 Task: Find a house in East Longmeadow, United States, for 6 guests from June 6 to June 15, with a price range of 8000 to 12000, including amenities like Wifi, Free parking, Gym, and Breakfast, and with Self check-in available.
Action: Mouse moved to (600, 115)
Screenshot: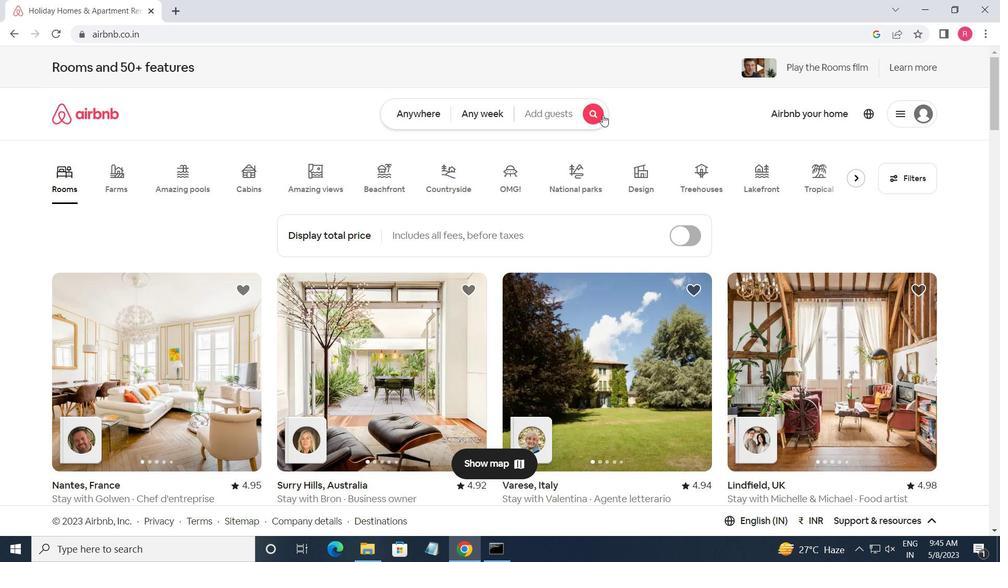 
Action: Mouse pressed left at (600, 115)
Screenshot: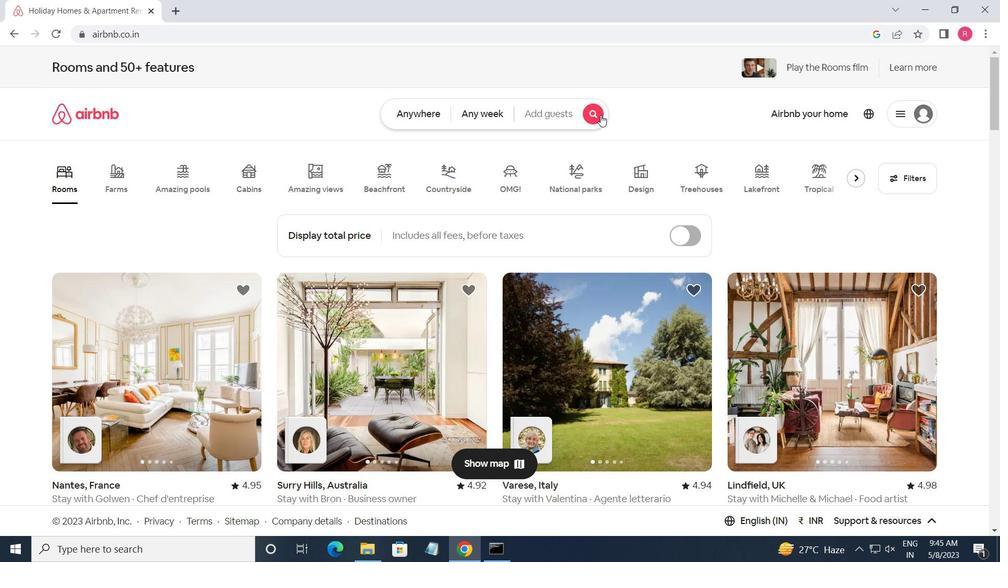 
Action: Mouse moved to (286, 162)
Screenshot: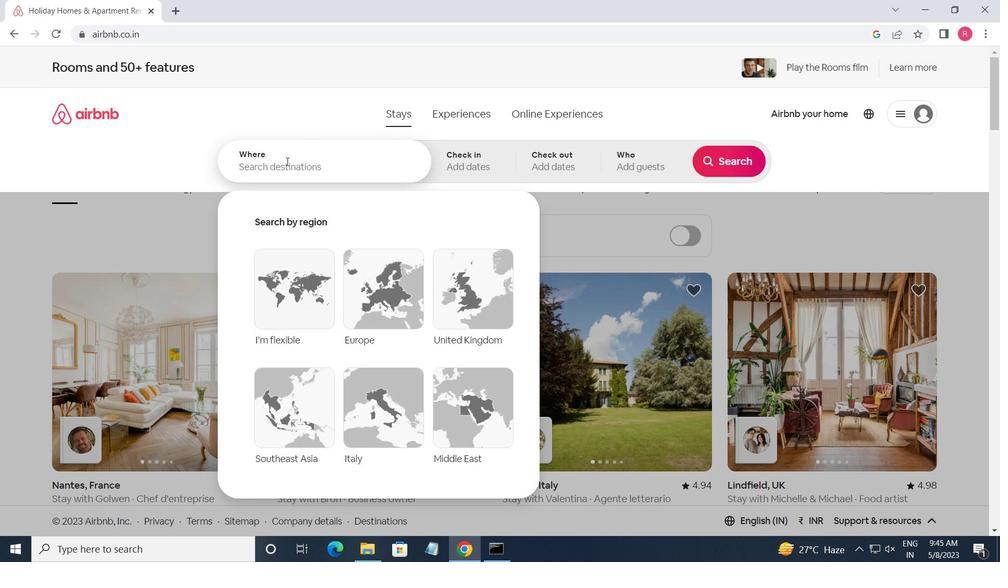 
Action: Mouse pressed left at (286, 162)
Screenshot: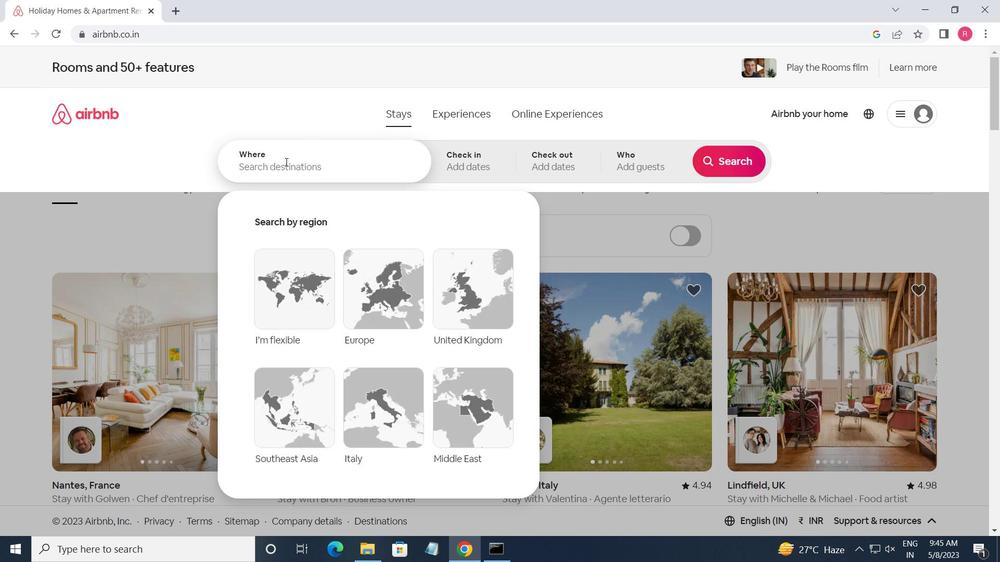 
Action: Key pressed <Key.shift>EAST<Key.space><Key.shift_r>LONGMEADOE<Key.backspace>WN,<Key.shift_r>UNITED<Key.space><Key.shift>STATE<Key.enter>
Screenshot: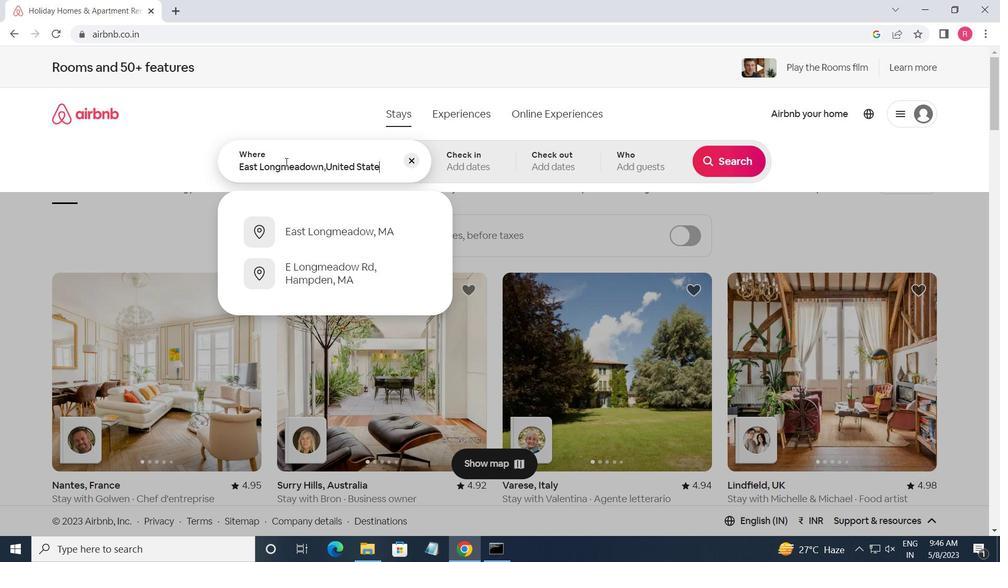 
Action: Mouse scrolled (286, 161) with delta (0, 0)
Screenshot: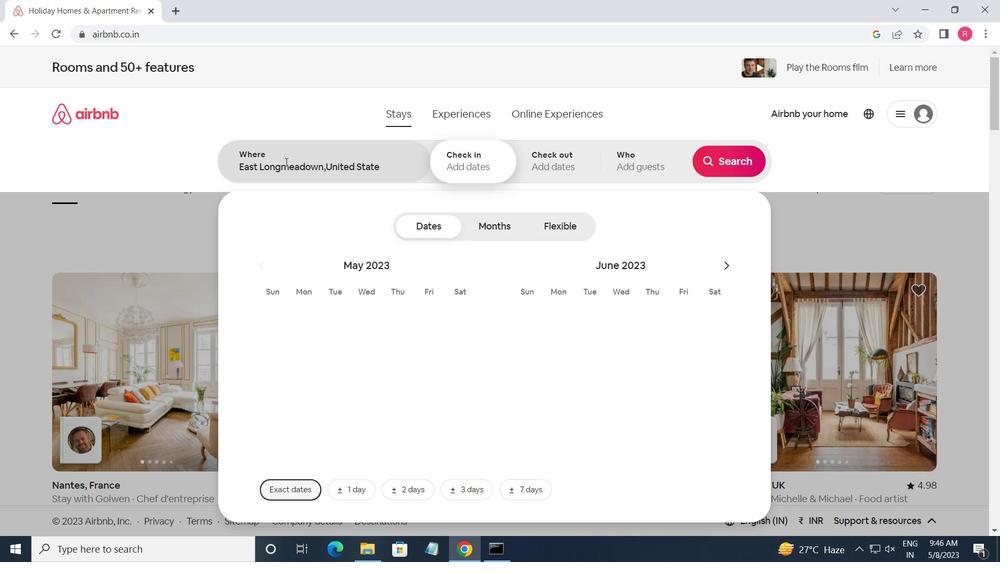
Action: Mouse moved to (575, 75)
Screenshot: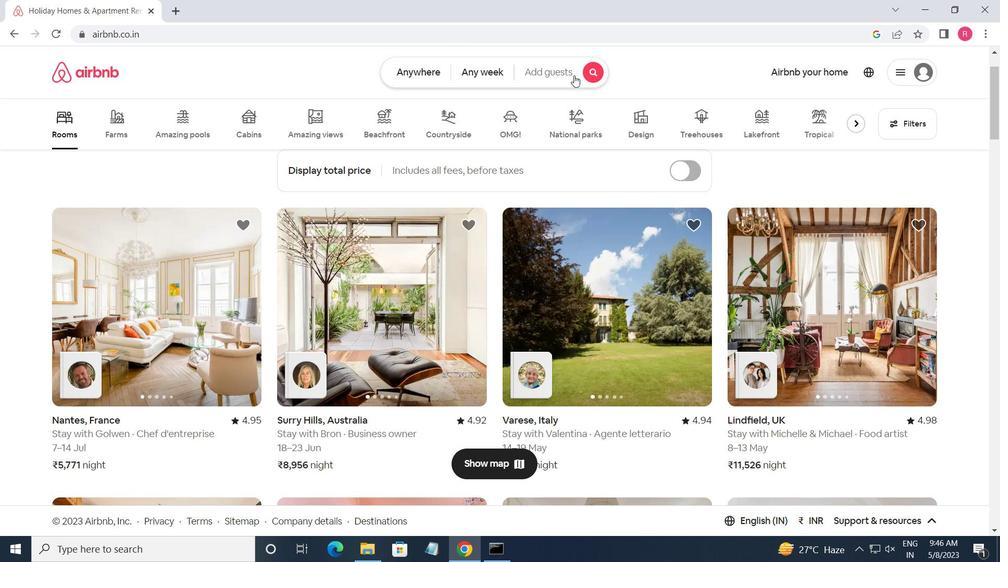 
Action: Mouse pressed left at (575, 75)
Screenshot: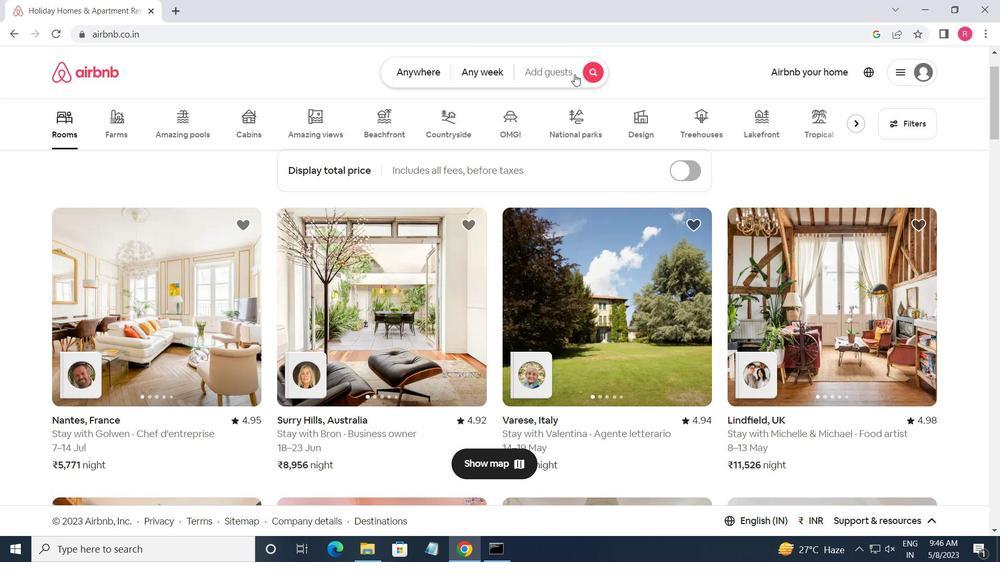 
Action: Mouse moved to (544, 127)
Screenshot: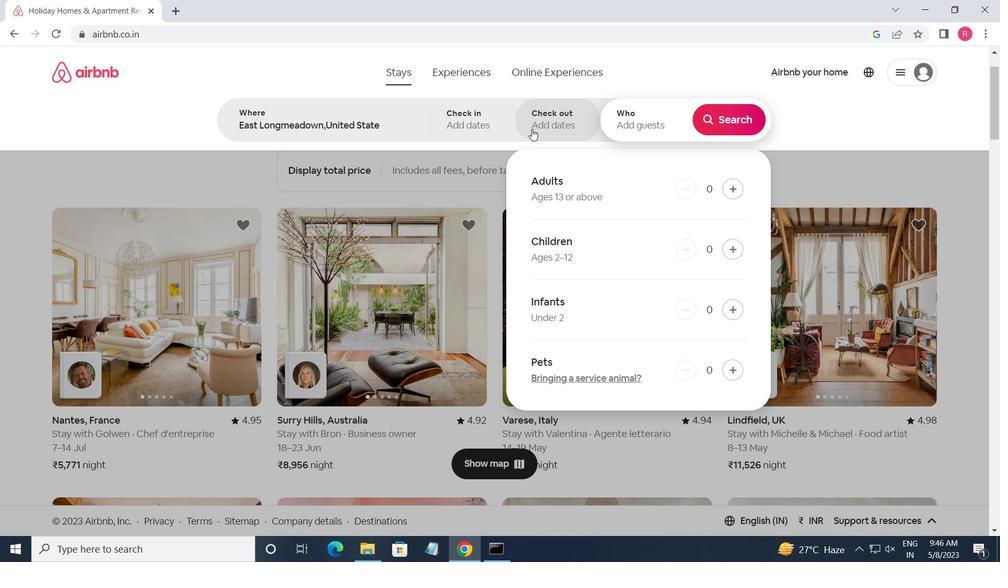 
Action: Mouse pressed left at (544, 127)
Screenshot: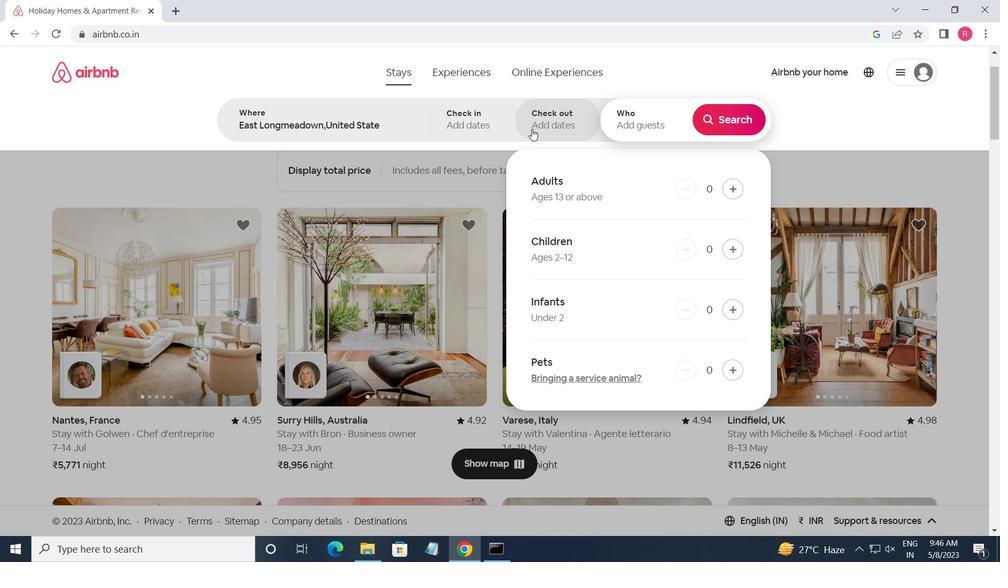 
Action: Mouse moved to (470, 122)
Screenshot: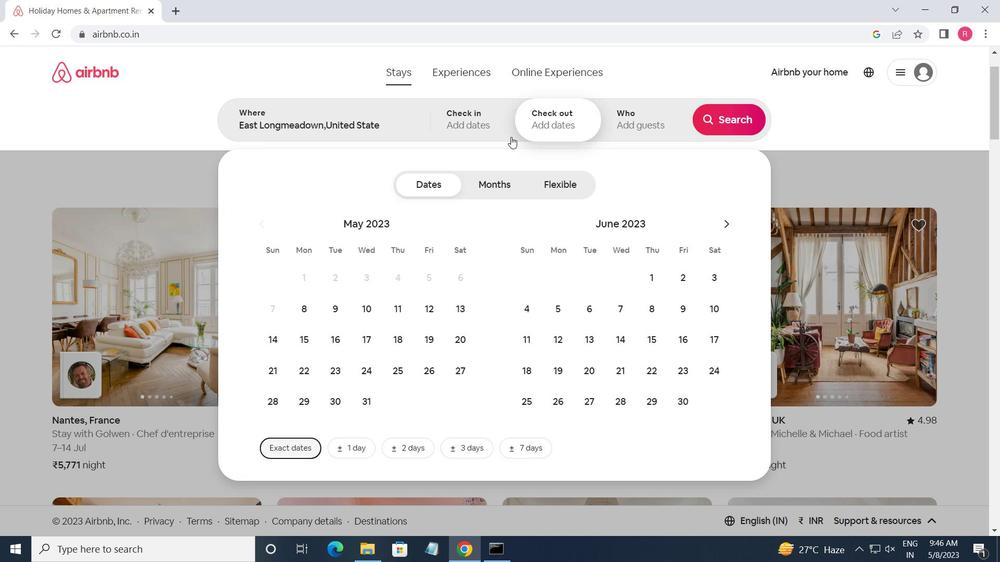 
Action: Mouse pressed left at (470, 122)
Screenshot: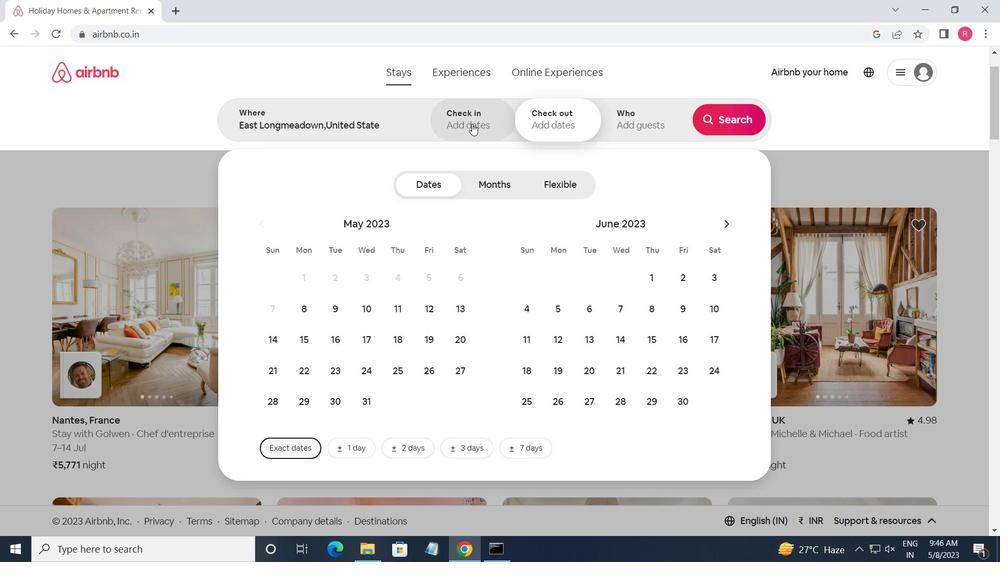 
Action: Mouse moved to (590, 314)
Screenshot: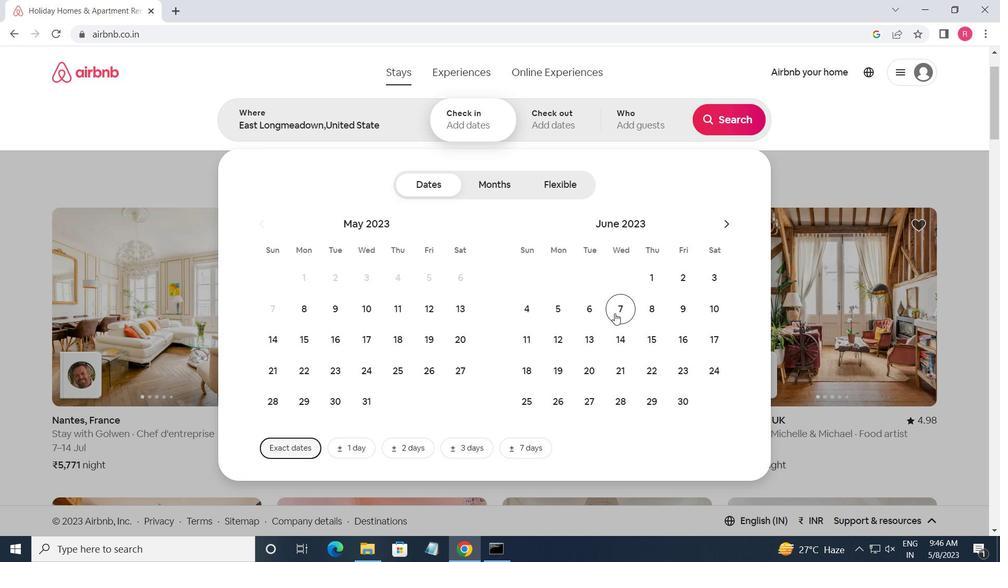
Action: Mouse pressed left at (590, 314)
Screenshot: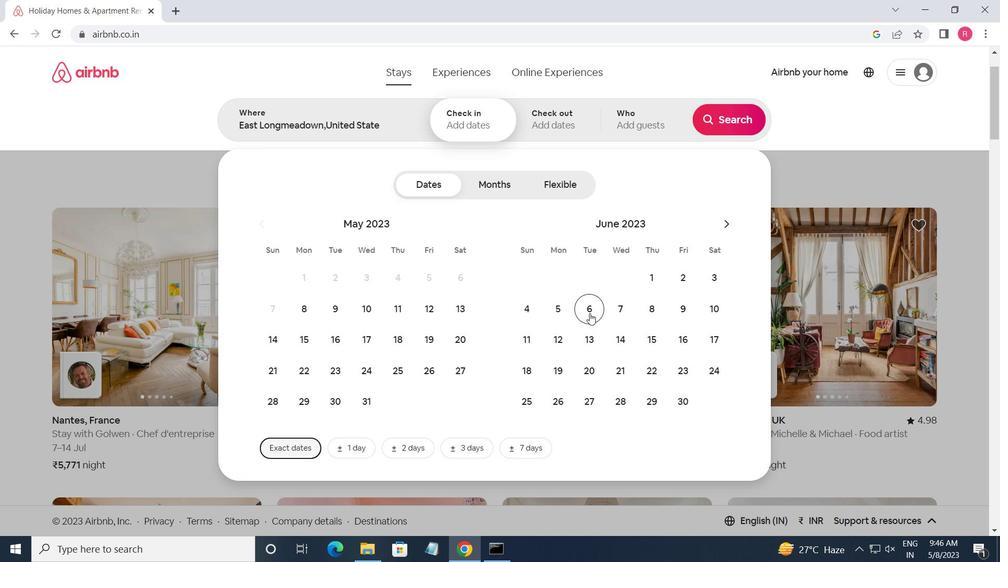 
Action: Mouse moved to (645, 341)
Screenshot: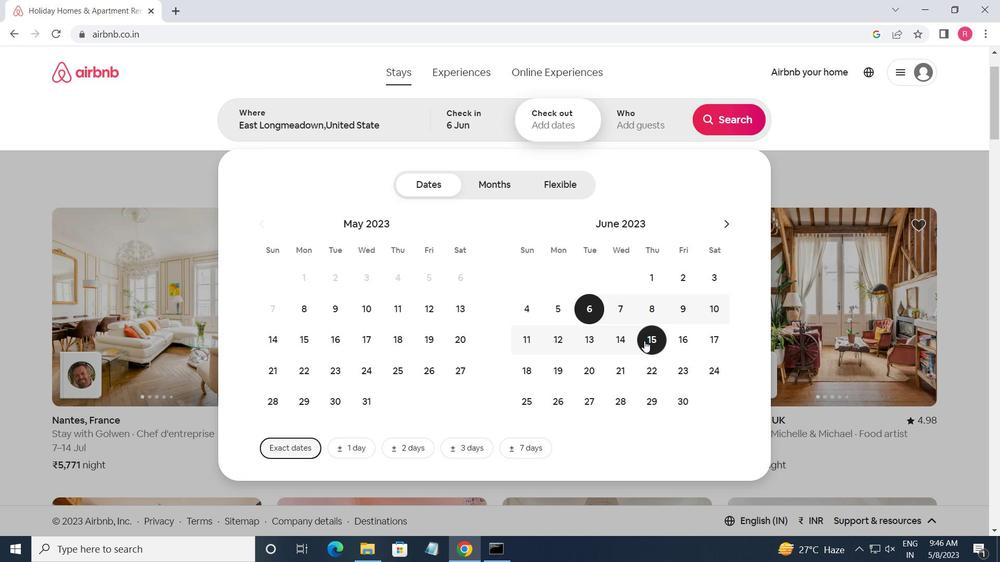
Action: Mouse pressed left at (645, 341)
Screenshot: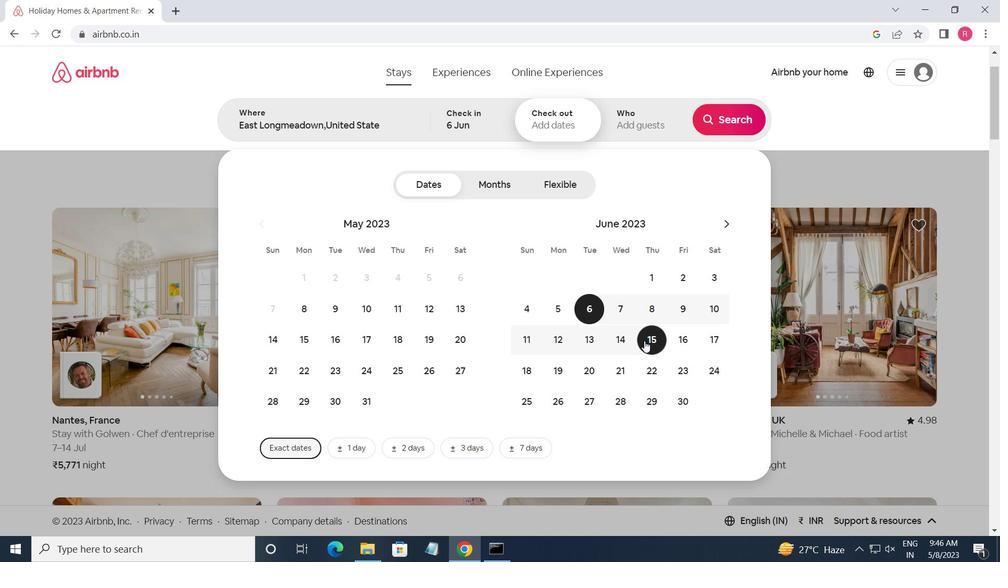 
Action: Mouse moved to (631, 127)
Screenshot: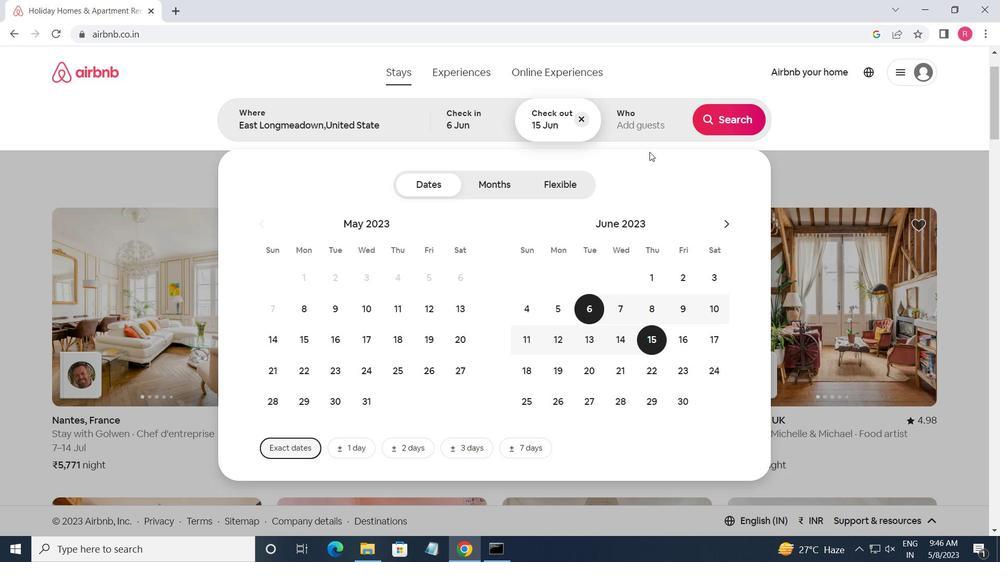 
Action: Mouse pressed left at (631, 127)
Screenshot: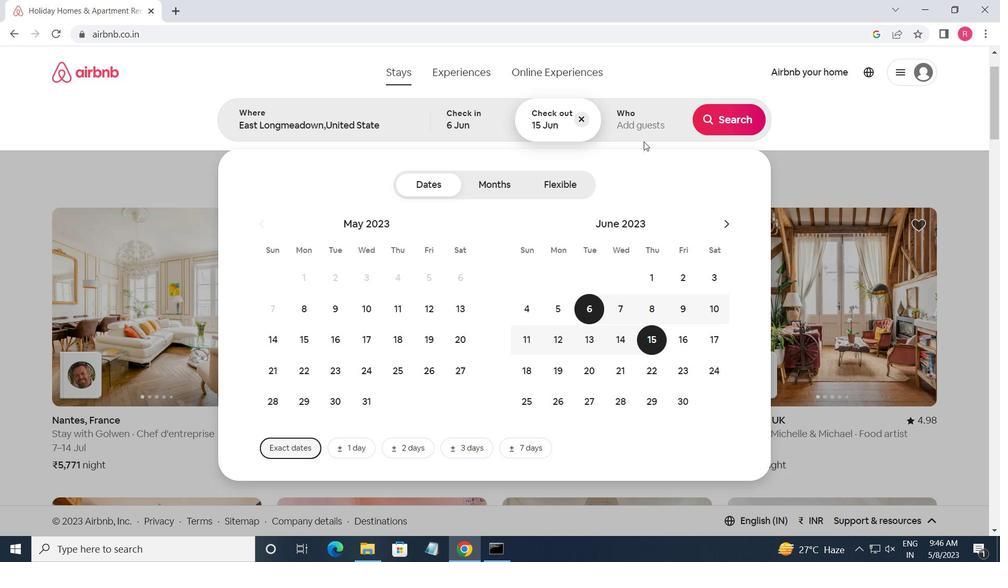 
Action: Mouse moved to (730, 192)
Screenshot: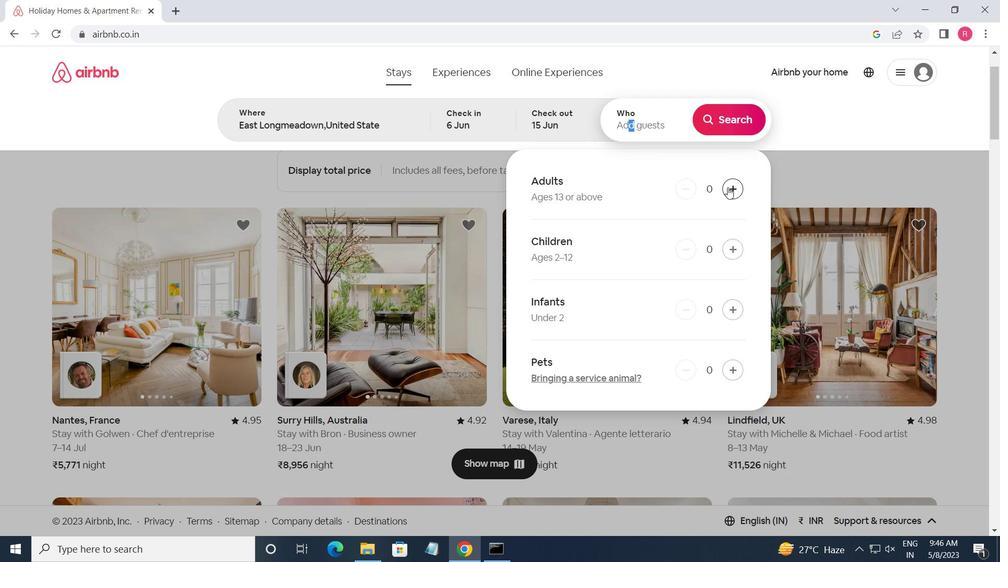 
Action: Mouse pressed left at (730, 192)
Screenshot: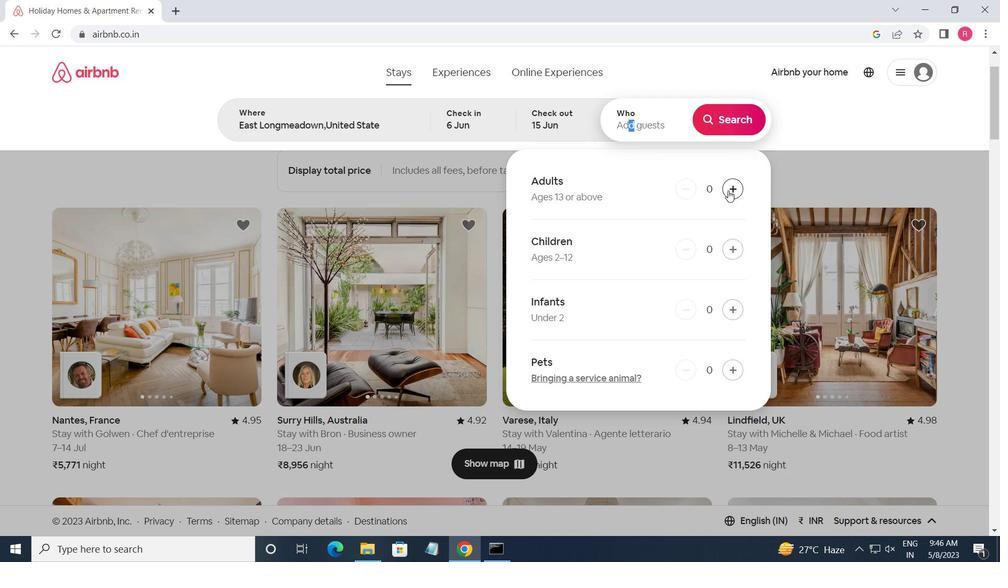 
Action: Mouse pressed left at (730, 192)
Screenshot: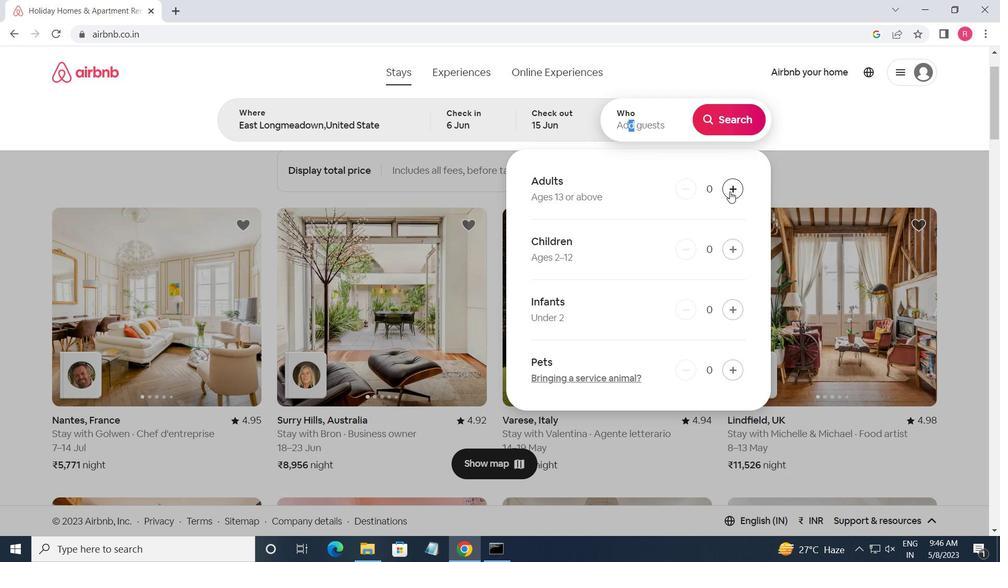 
Action: Mouse pressed left at (730, 192)
Screenshot: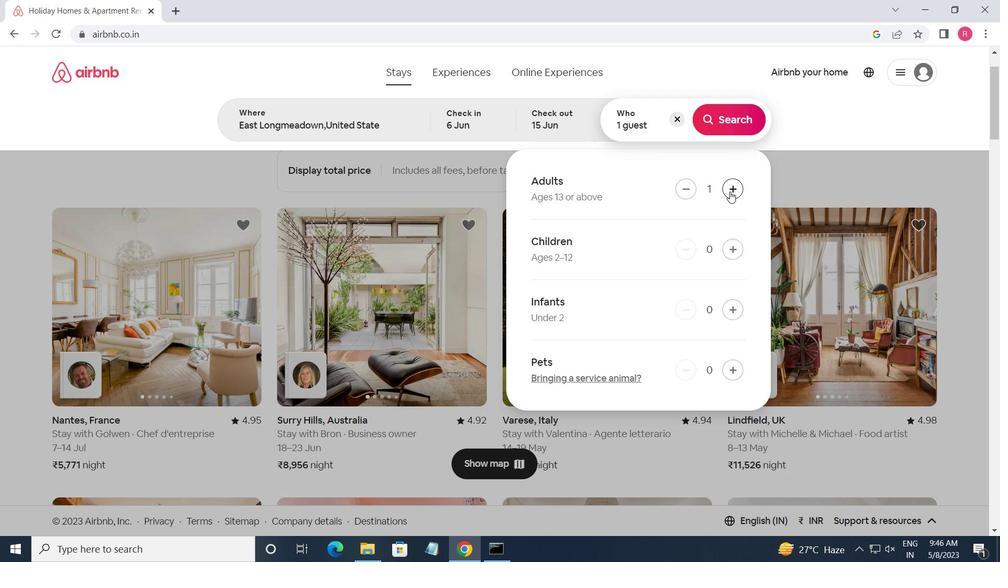 
Action: Mouse pressed left at (730, 192)
Screenshot: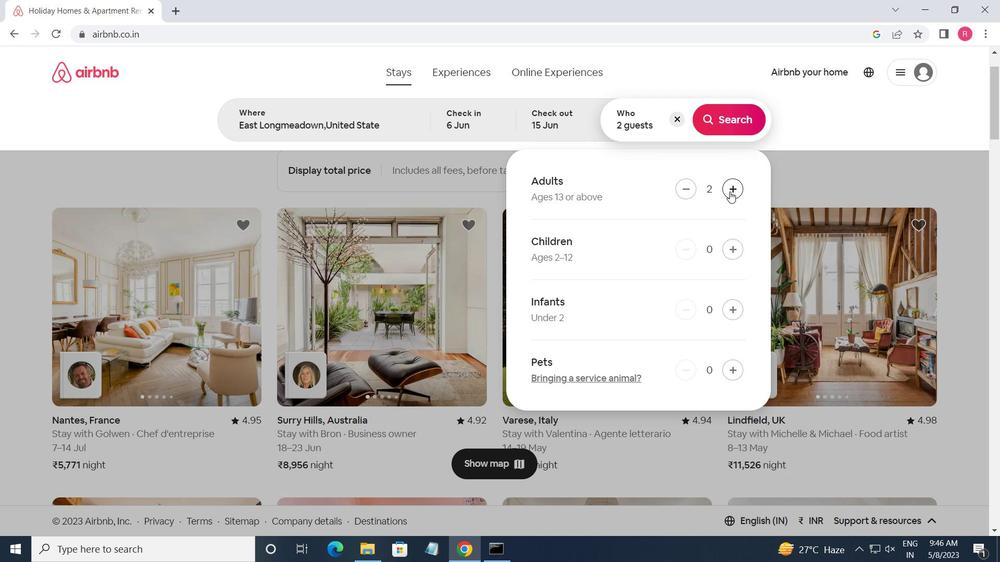 
Action: Mouse pressed left at (730, 192)
Screenshot: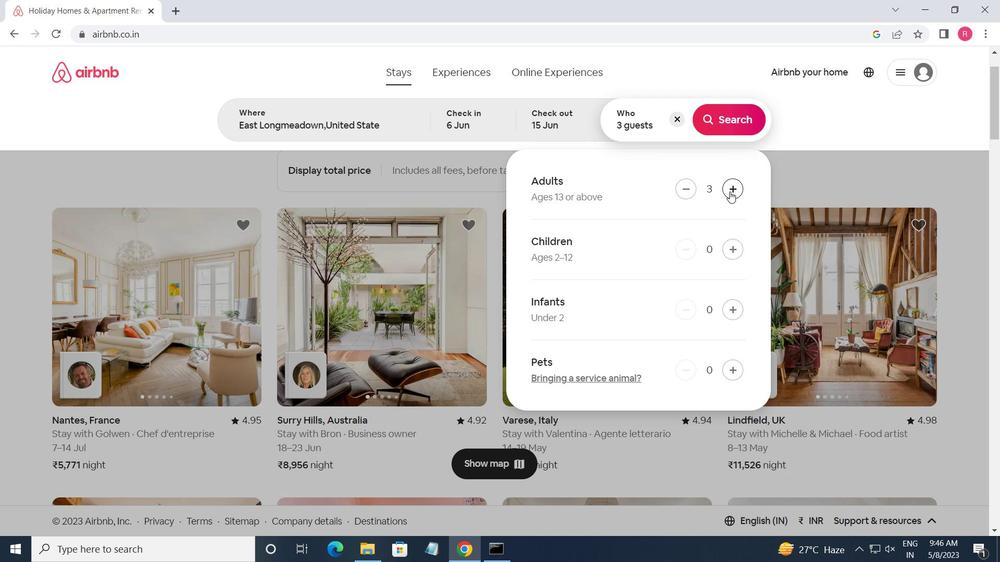 
Action: Mouse pressed left at (730, 192)
Screenshot: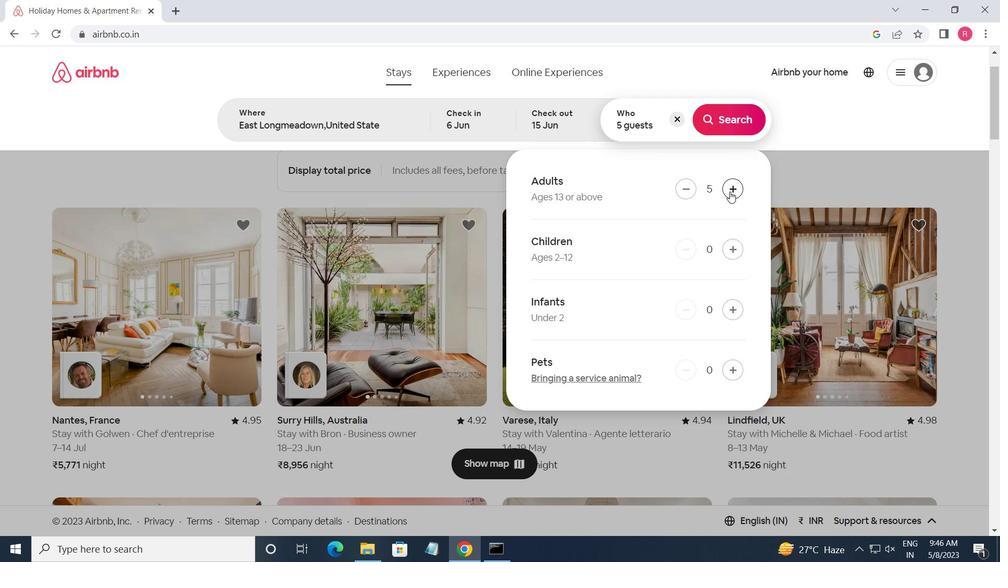 
Action: Mouse moved to (724, 118)
Screenshot: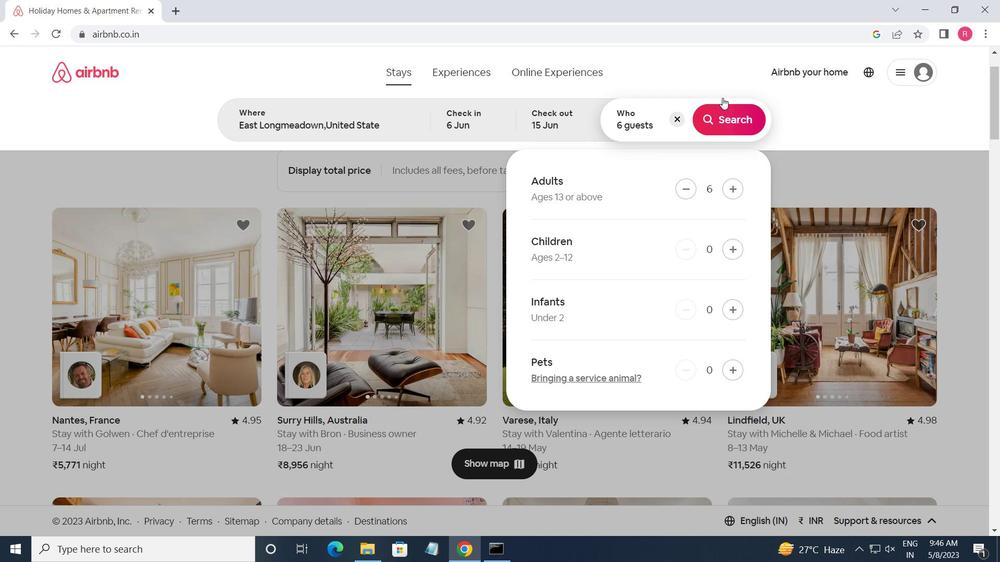
Action: Mouse pressed left at (724, 118)
Screenshot: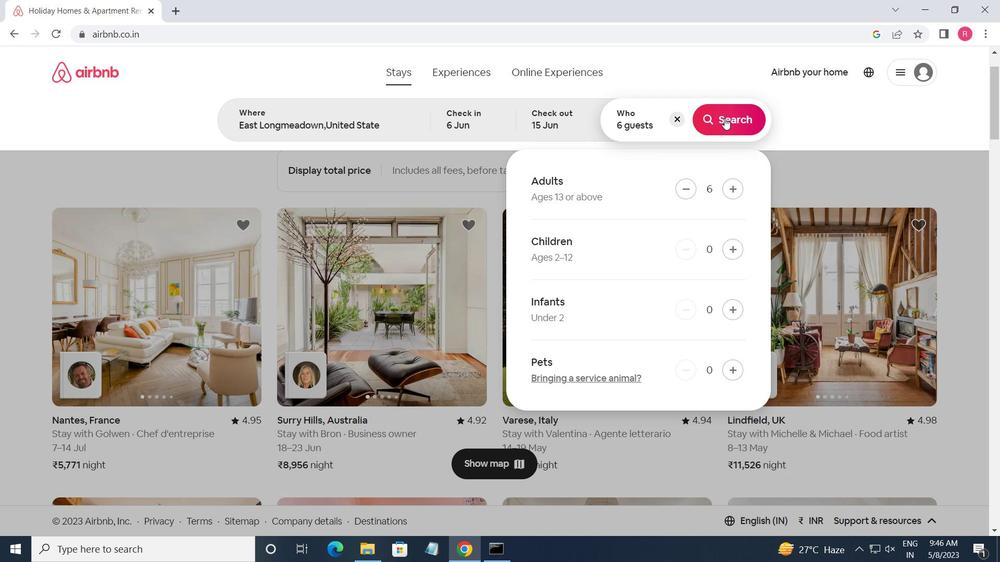 
Action: Mouse moved to (927, 130)
Screenshot: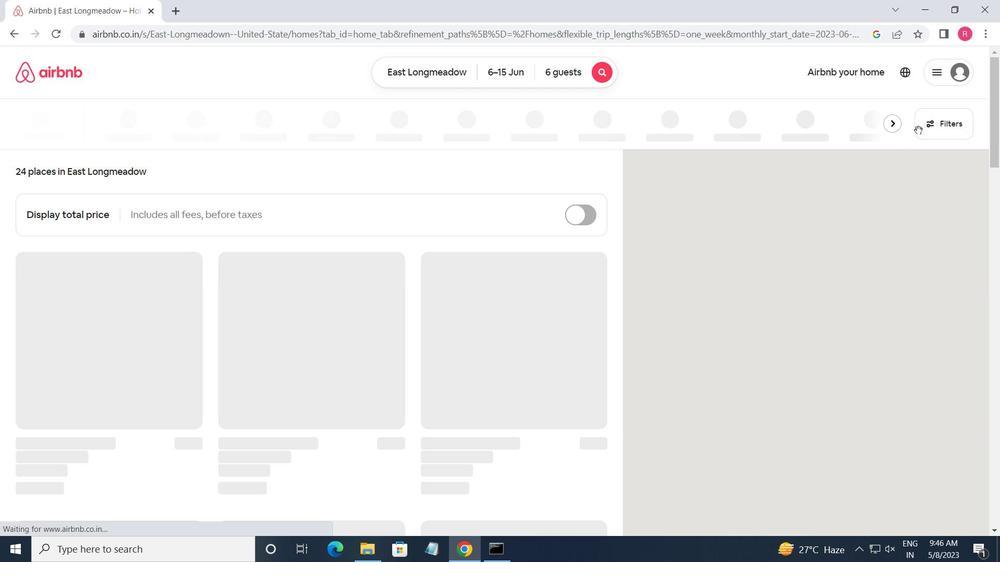 
Action: Mouse pressed left at (927, 130)
Screenshot: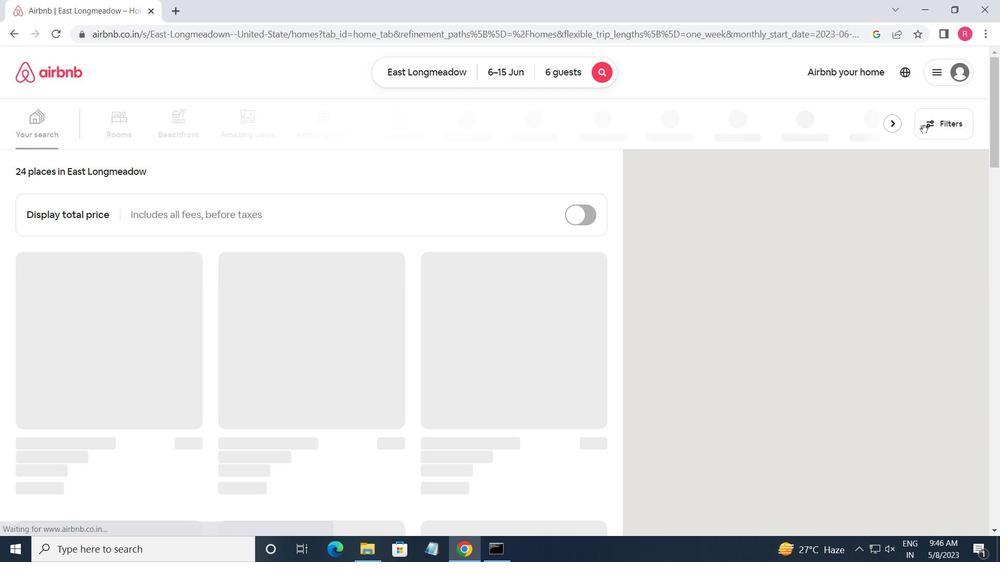 
Action: Mouse moved to (333, 437)
Screenshot: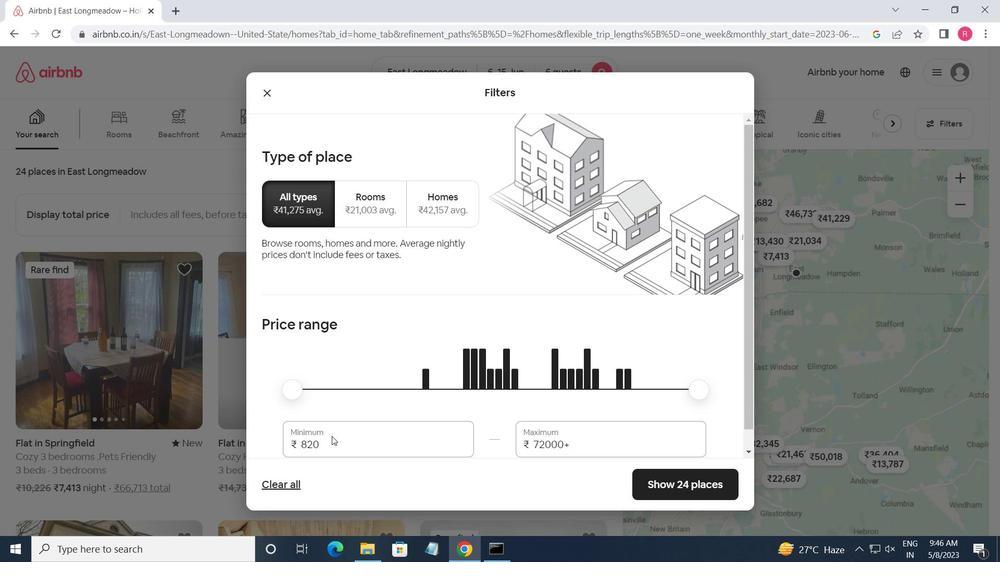 
Action: Mouse pressed left at (333, 437)
Screenshot: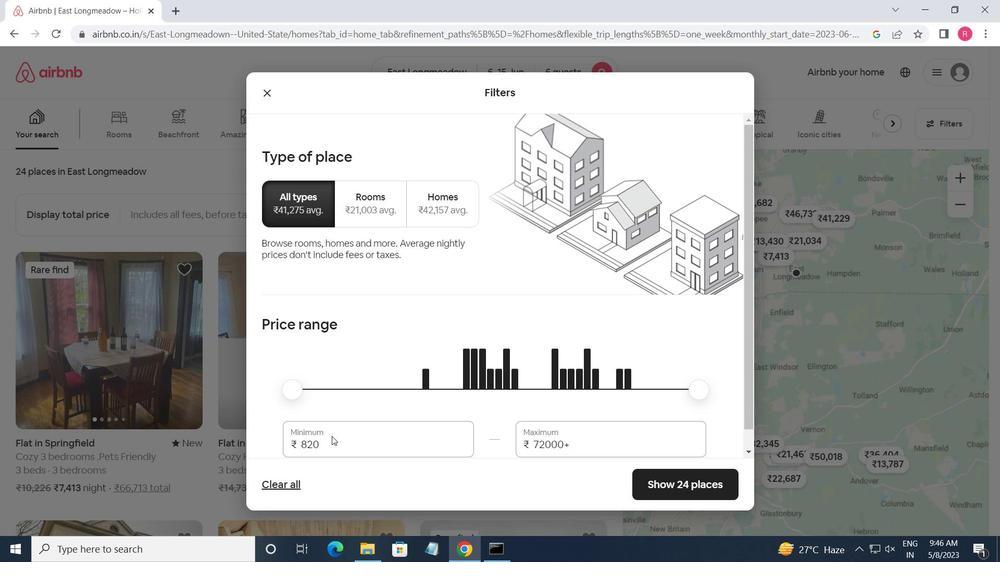 
Action: Mouse moved to (341, 428)
Screenshot: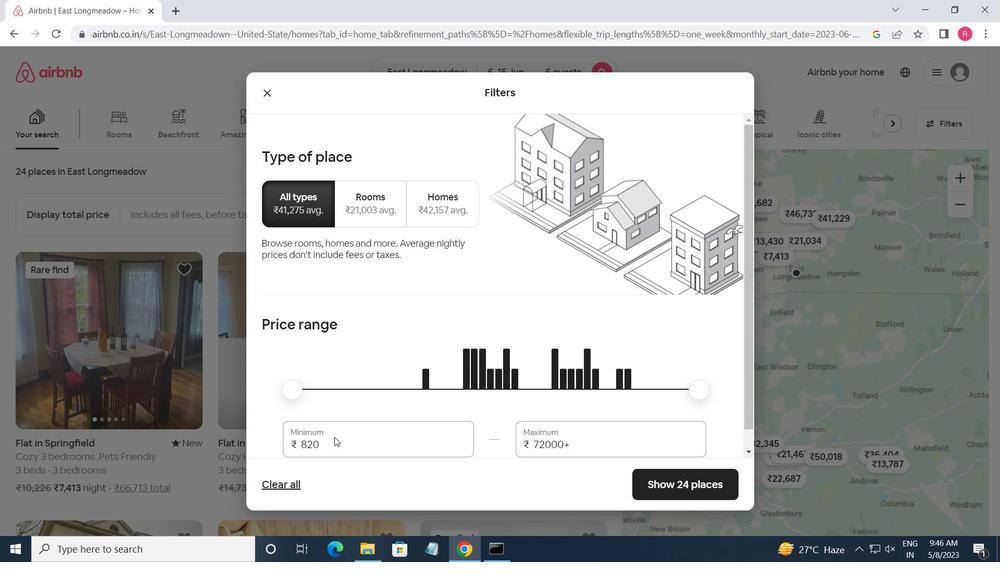 
Action: Key pressed <Key.backspace><Key.backspace>000<Key.tab>12000
Screenshot: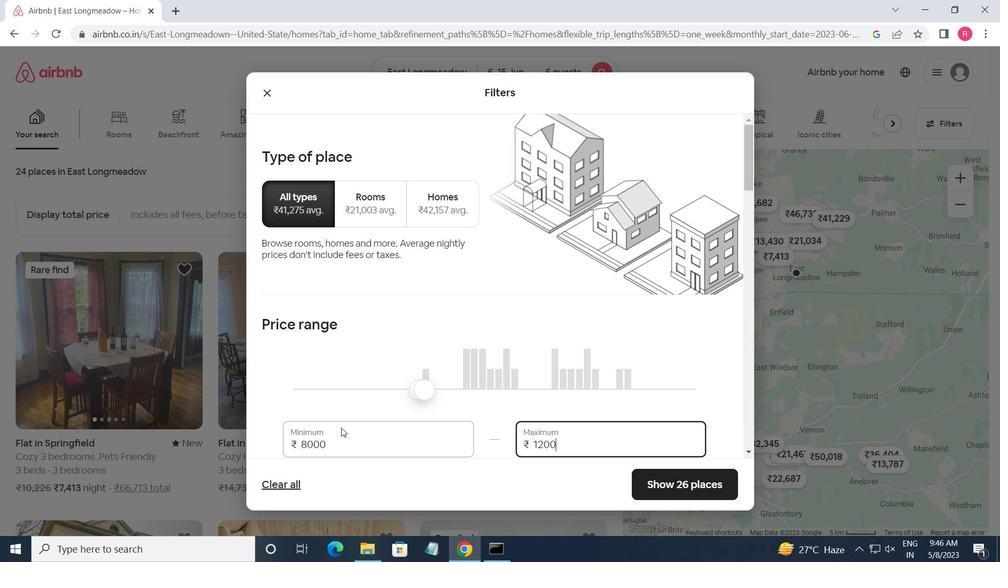 
Action: Mouse moved to (442, 414)
Screenshot: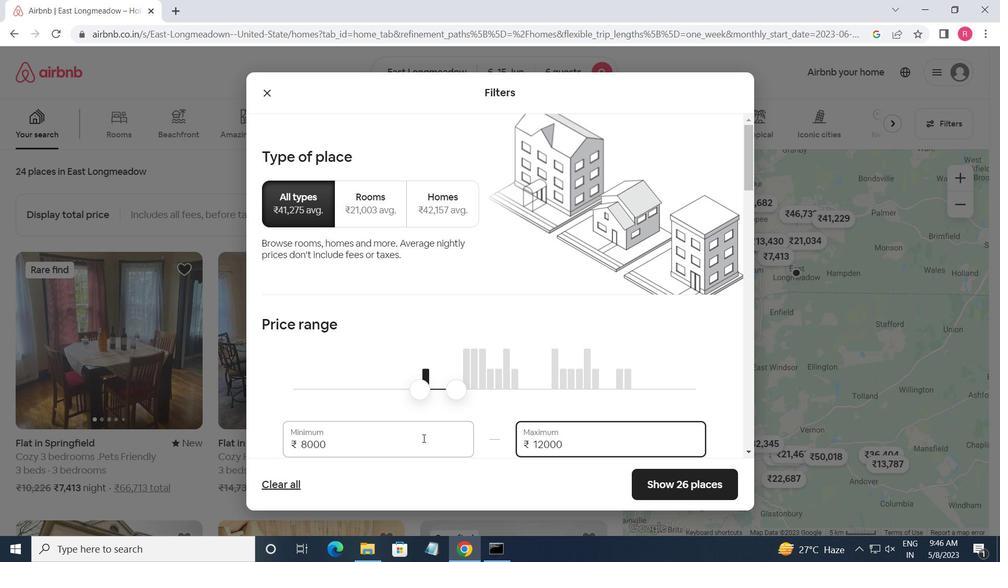 
Action: Mouse scrolled (442, 413) with delta (0, 0)
Screenshot: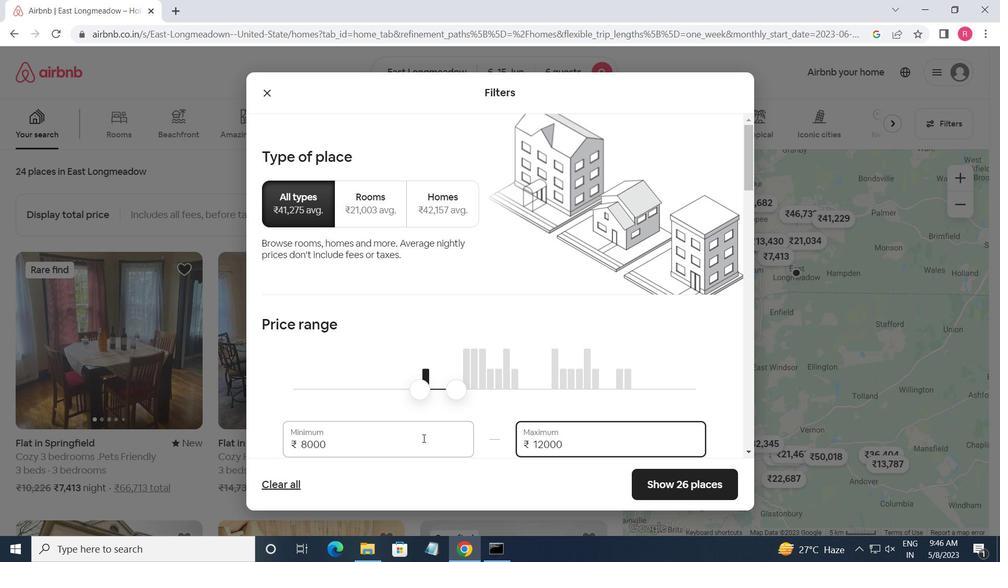 
Action: Mouse moved to (442, 414)
Screenshot: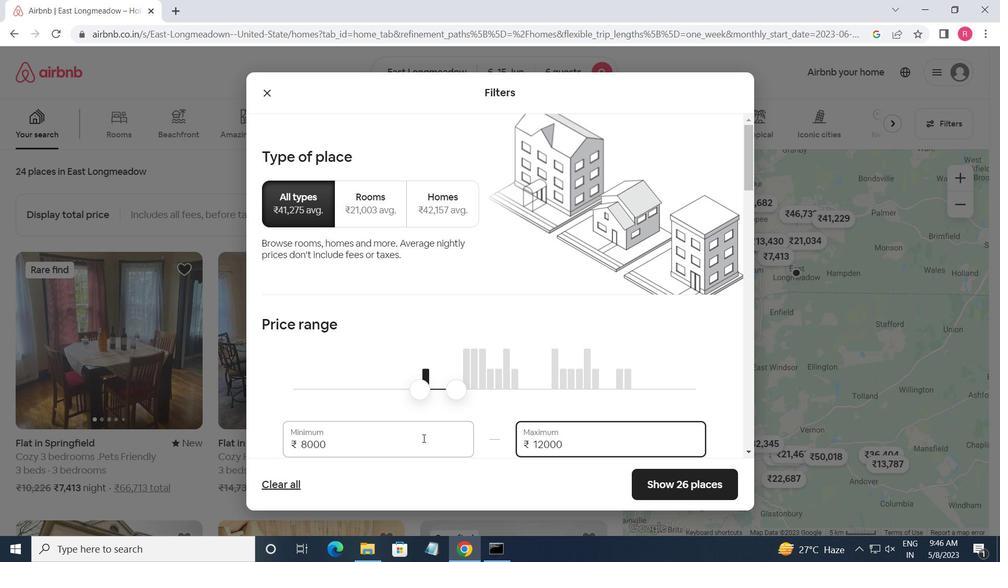 
Action: Mouse scrolled (442, 413) with delta (0, 0)
Screenshot: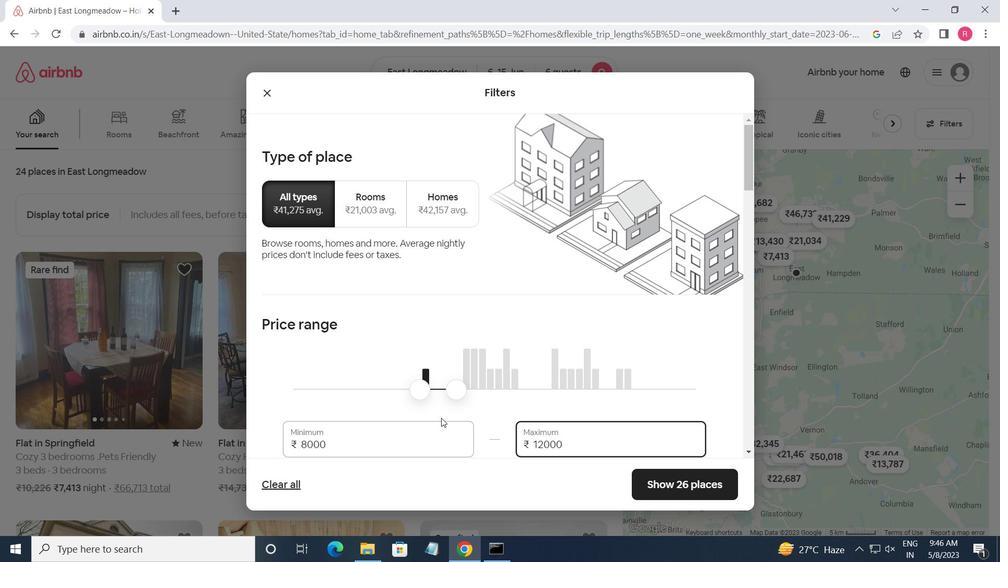 
Action: Mouse scrolled (442, 413) with delta (0, 0)
Screenshot: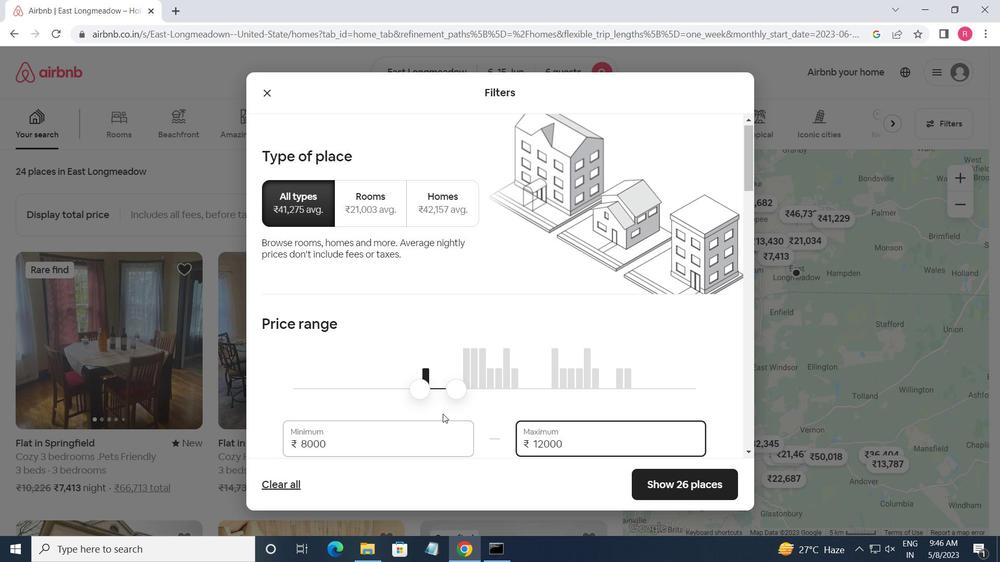 
Action: Mouse scrolled (442, 413) with delta (0, 0)
Screenshot: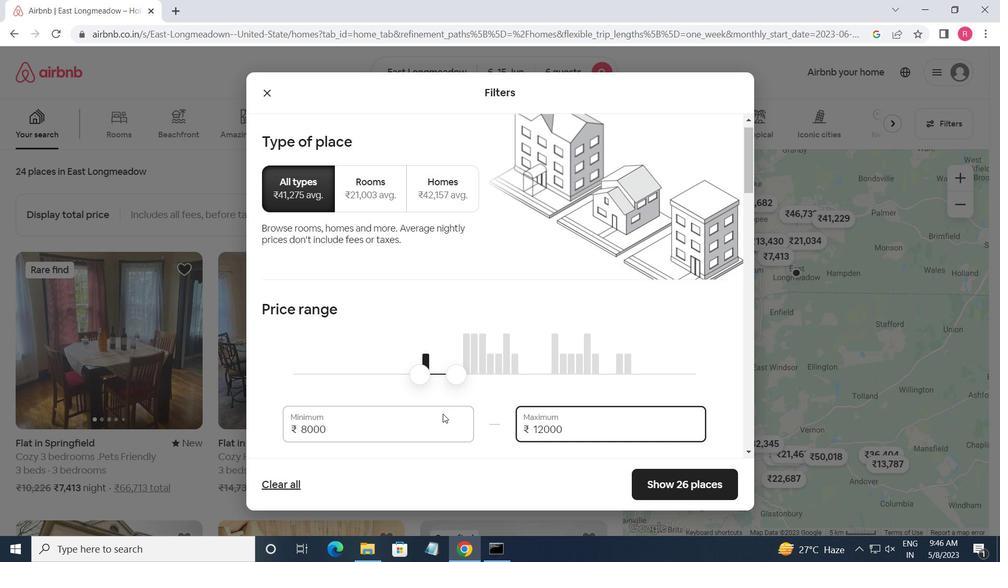
Action: Mouse moved to (553, 317)
Screenshot: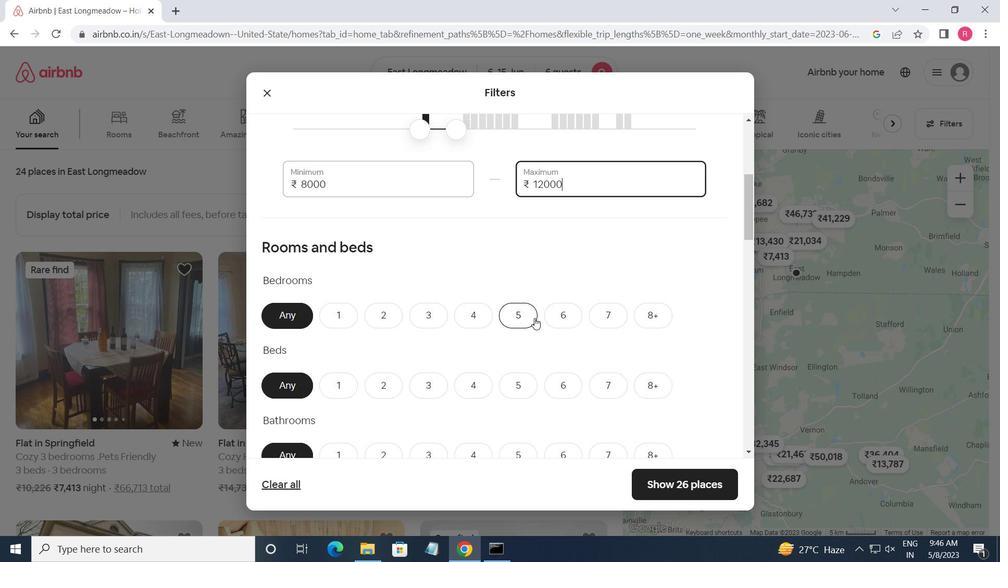 
Action: Mouse pressed left at (553, 317)
Screenshot: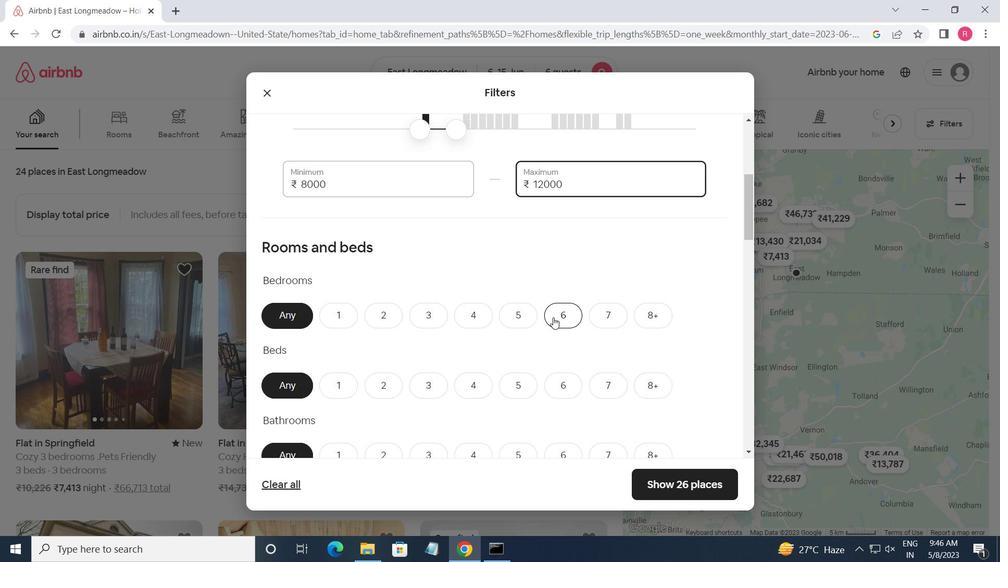 
Action: Mouse moved to (556, 382)
Screenshot: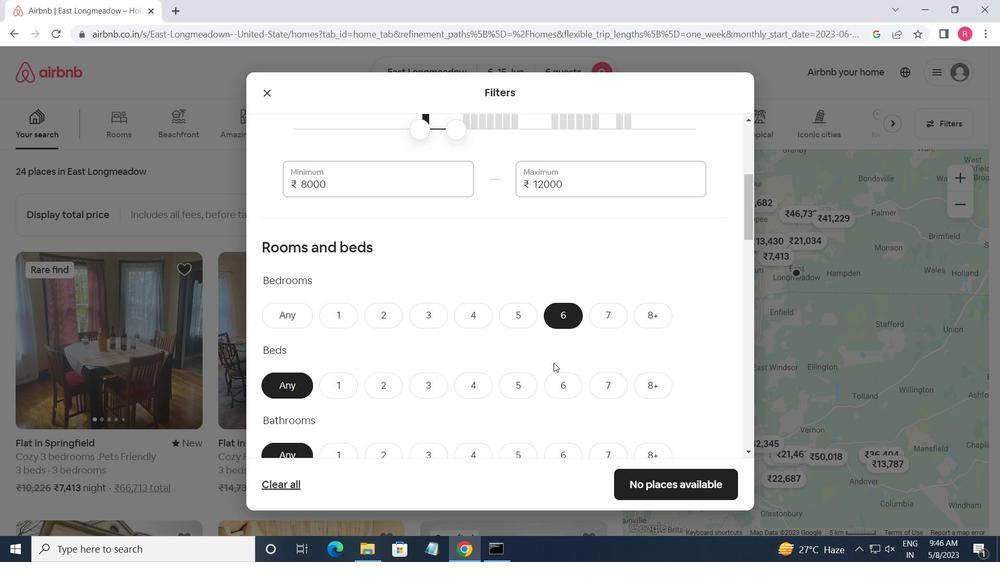 
Action: Mouse pressed left at (556, 382)
Screenshot: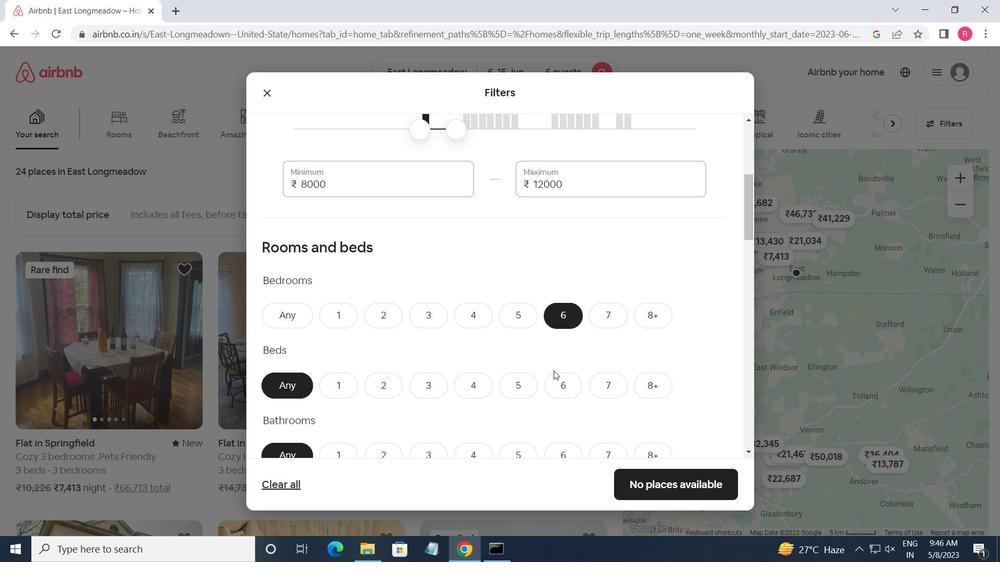 
Action: Mouse moved to (564, 450)
Screenshot: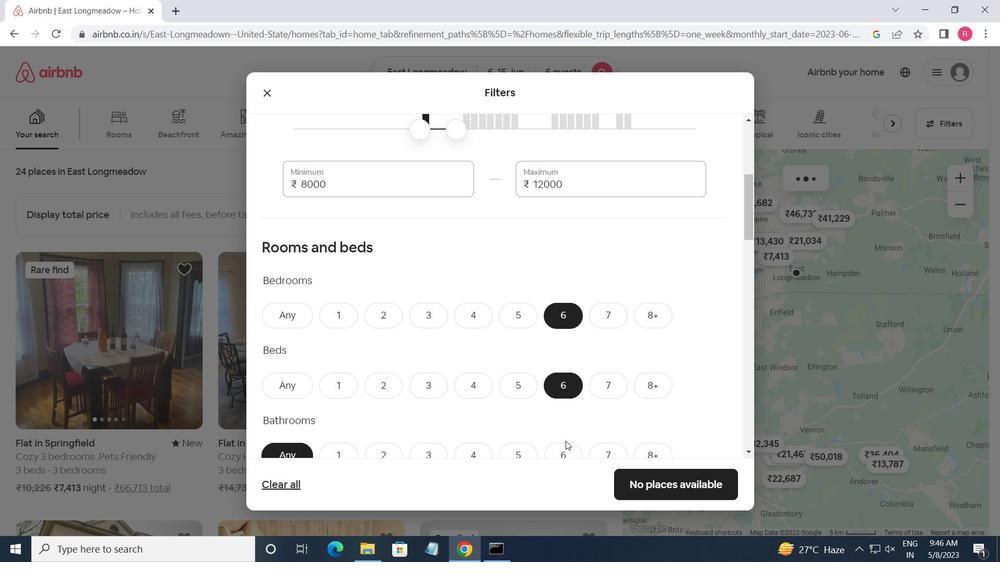 
Action: Mouse pressed left at (564, 450)
Screenshot: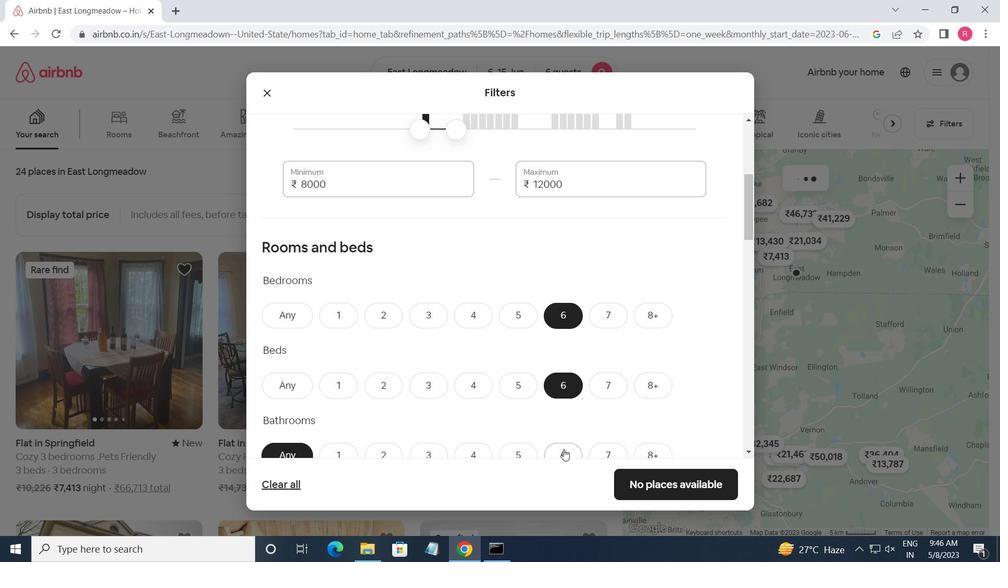 
Action: Mouse moved to (547, 399)
Screenshot: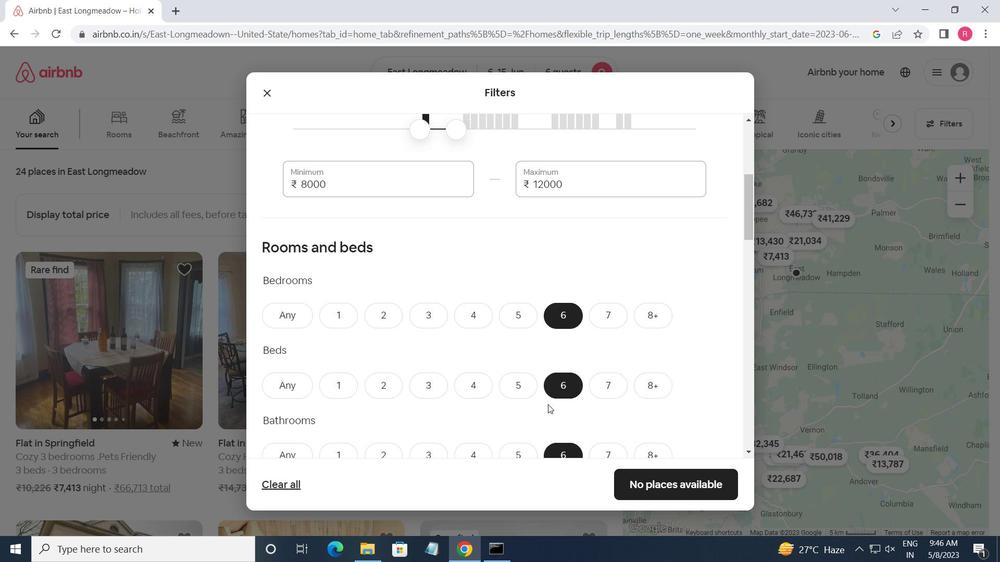 
Action: Mouse scrolled (547, 398) with delta (0, 0)
Screenshot: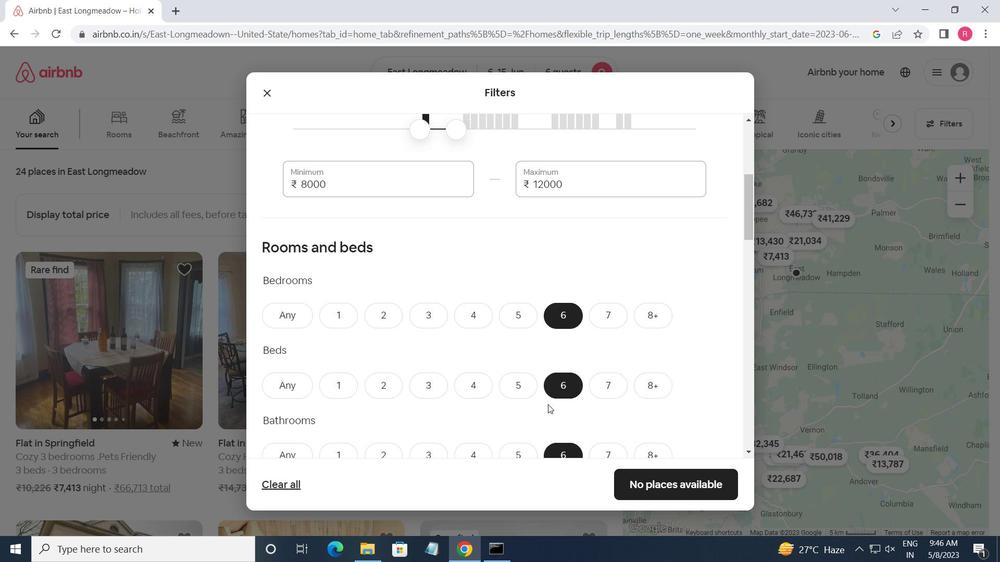 
Action: Mouse moved to (547, 398)
Screenshot: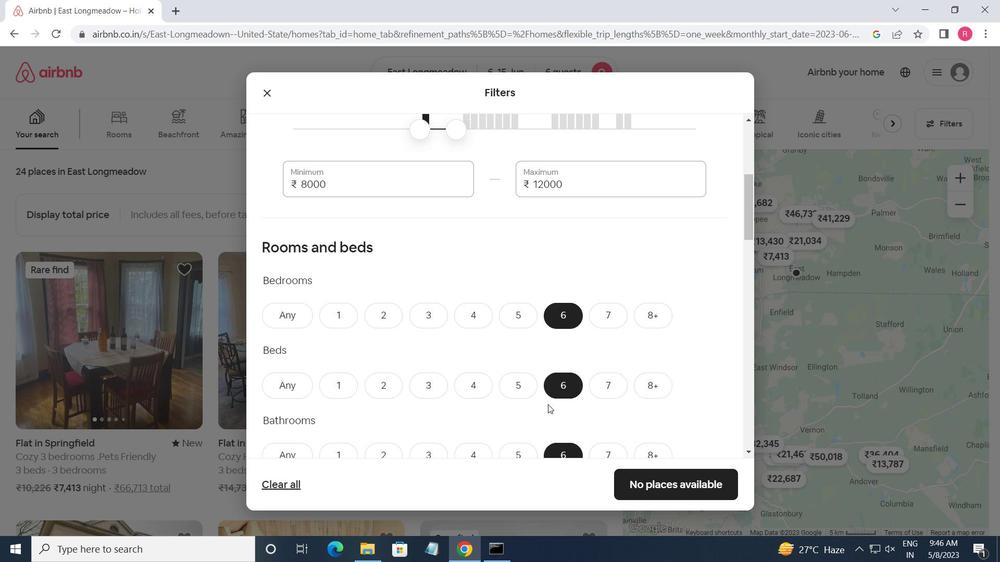 
Action: Mouse scrolled (547, 397) with delta (0, 0)
Screenshot: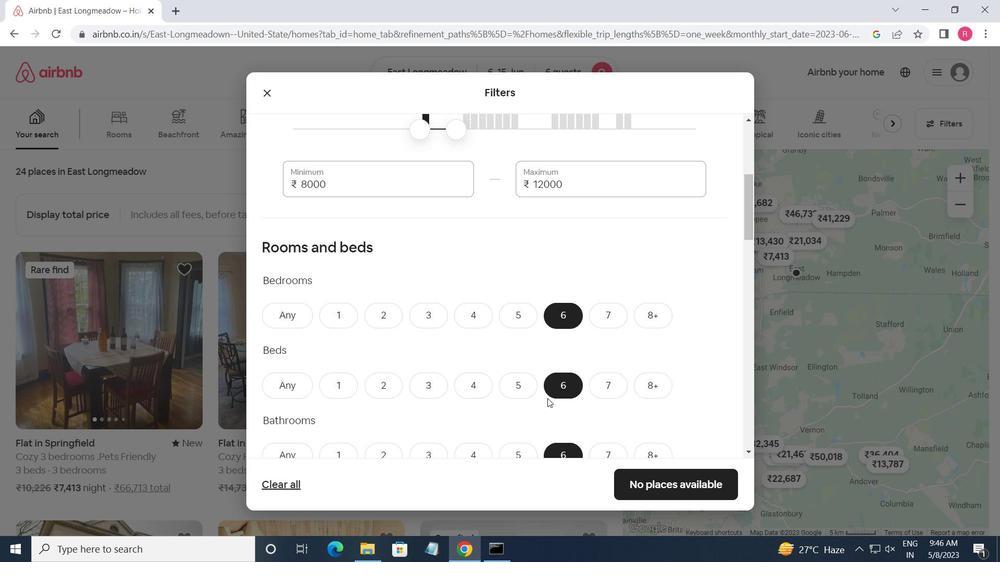 
Action: Mouse moved to (546, 396)
Screenshot: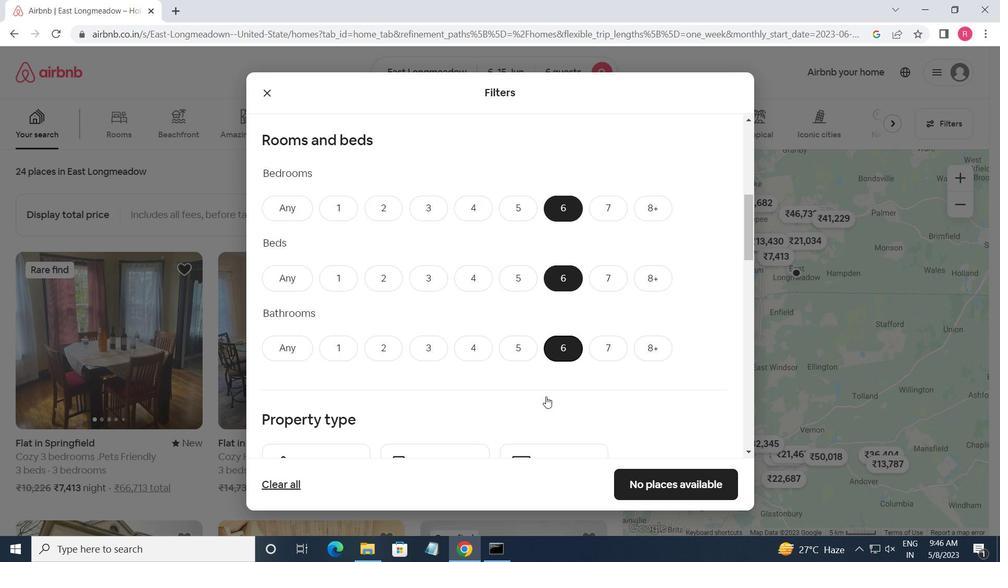 
Action: Mouse scrolled (546, 396) with delta (0, 0)
Screenshot: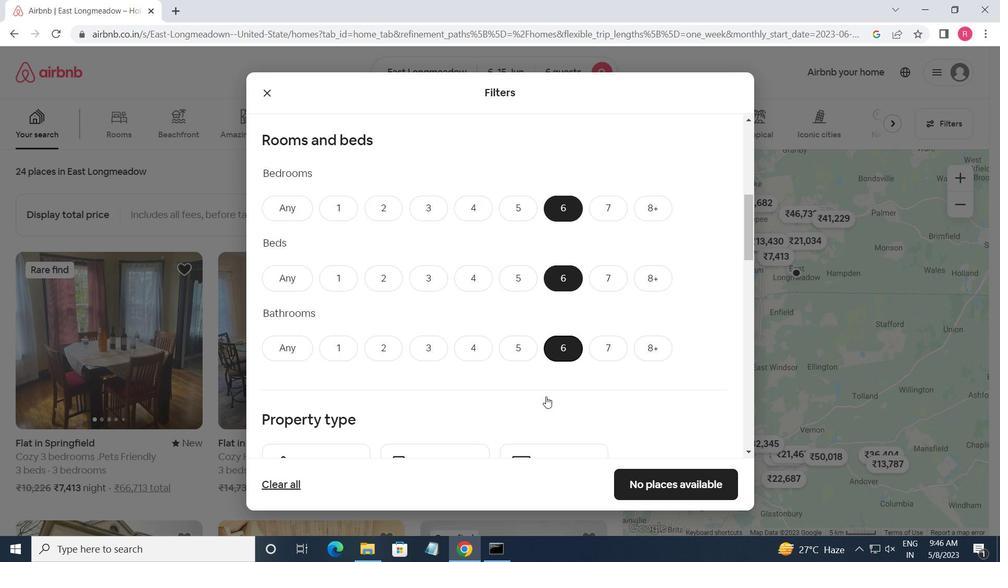 
Action: Mouse moved to (538, 389)
Screenshot: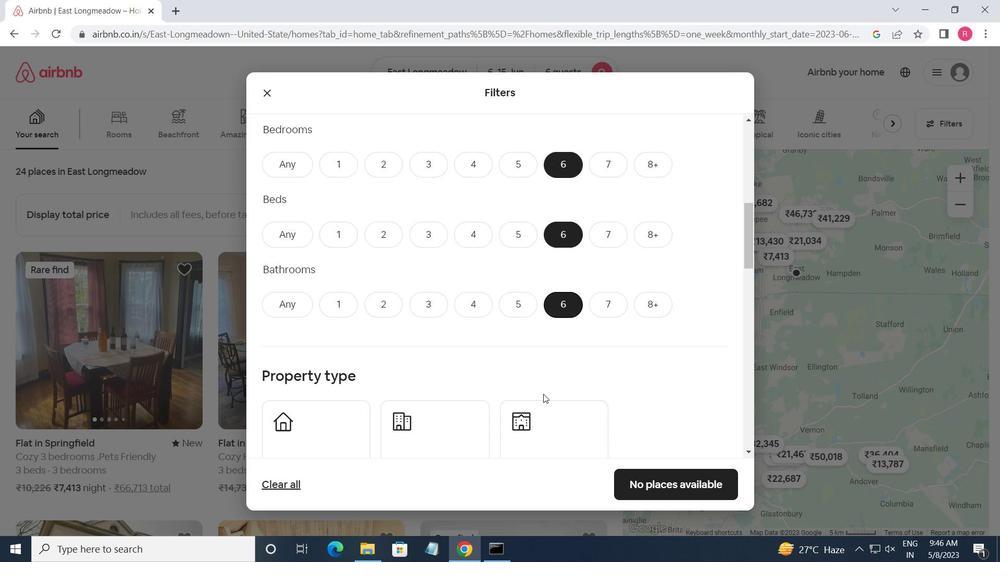 
Action: Mouse scrolled (538, 389) with delta (0, 0)
Screenshot: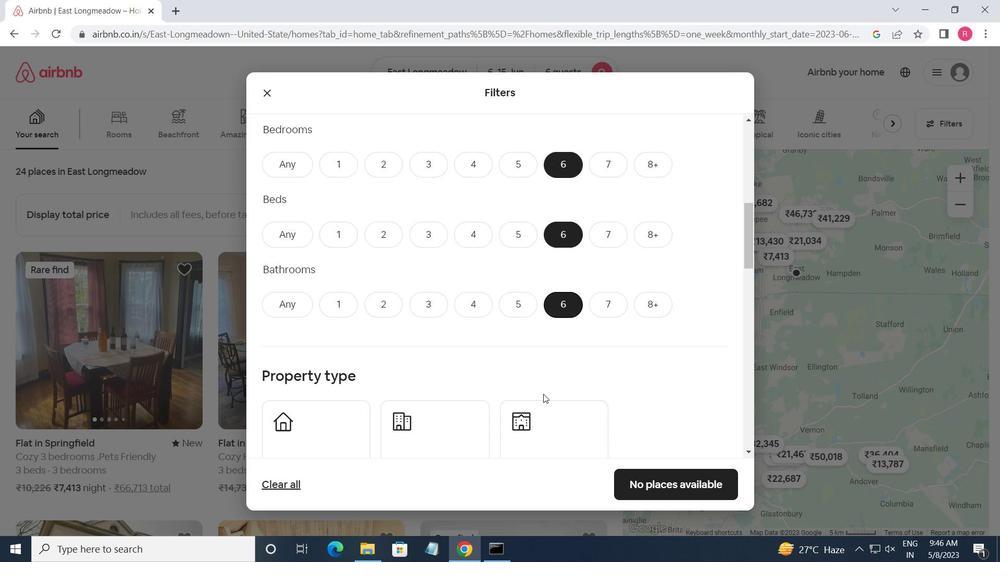 
Action: Mouse moved to (351, 353)
Screenshot: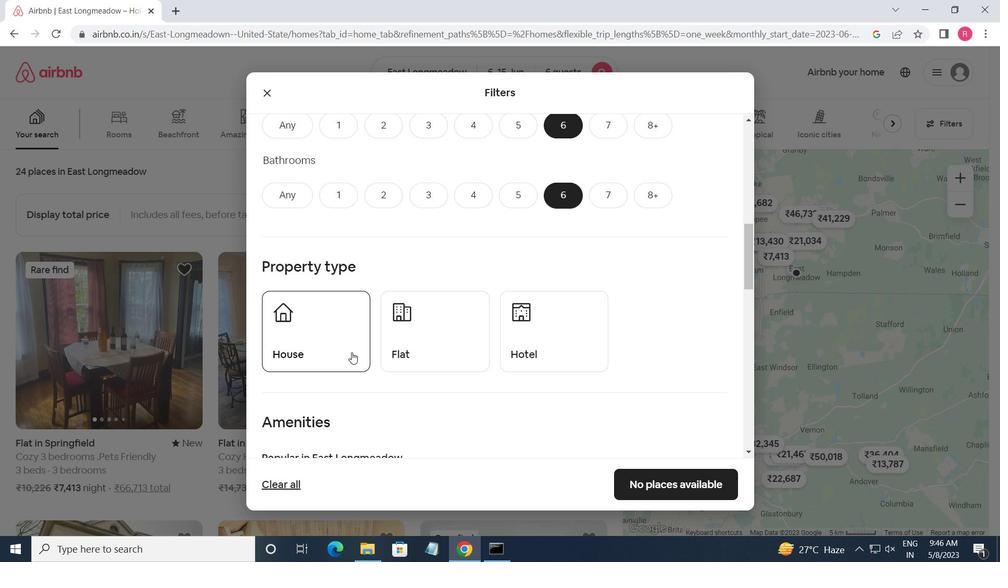 
Action: Mouse pressed left at (351, 353)
Screenshot: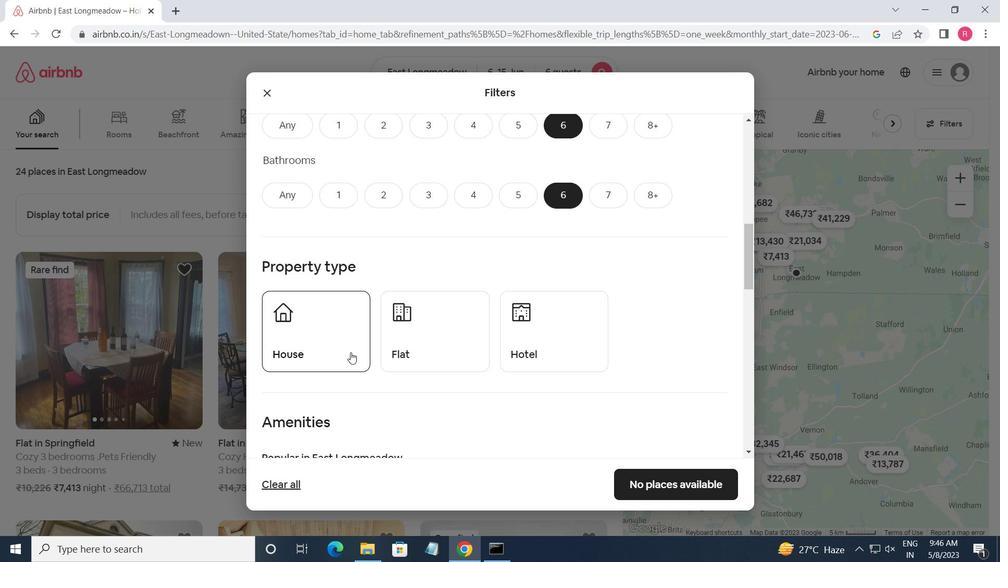 
Action: Mouse moved to (426, 354)
Screenshot: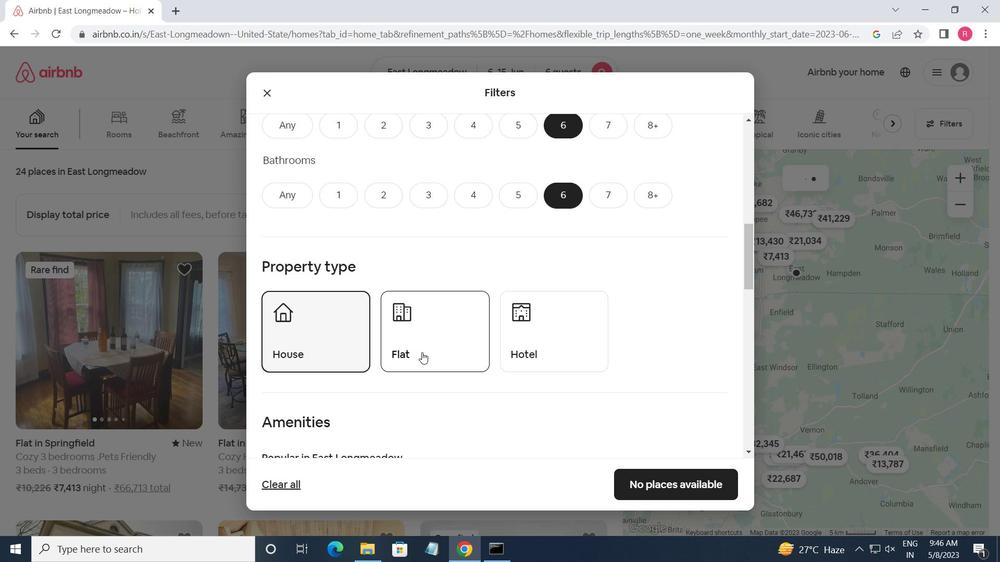 
Action: Mouse pressed left at (426, 354)
Screenshot: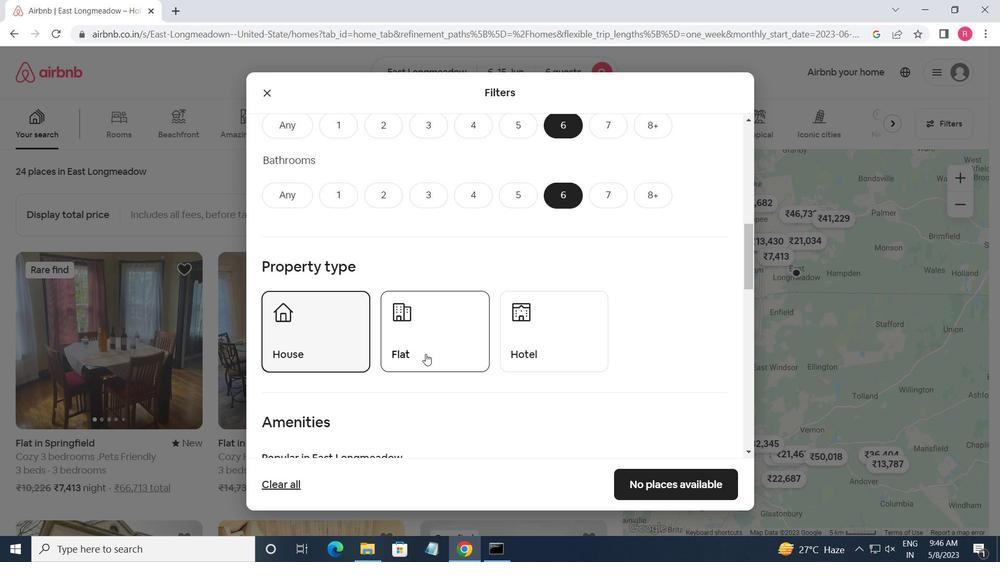 
Action: Mouse moved to (474, 354)
Screenshot: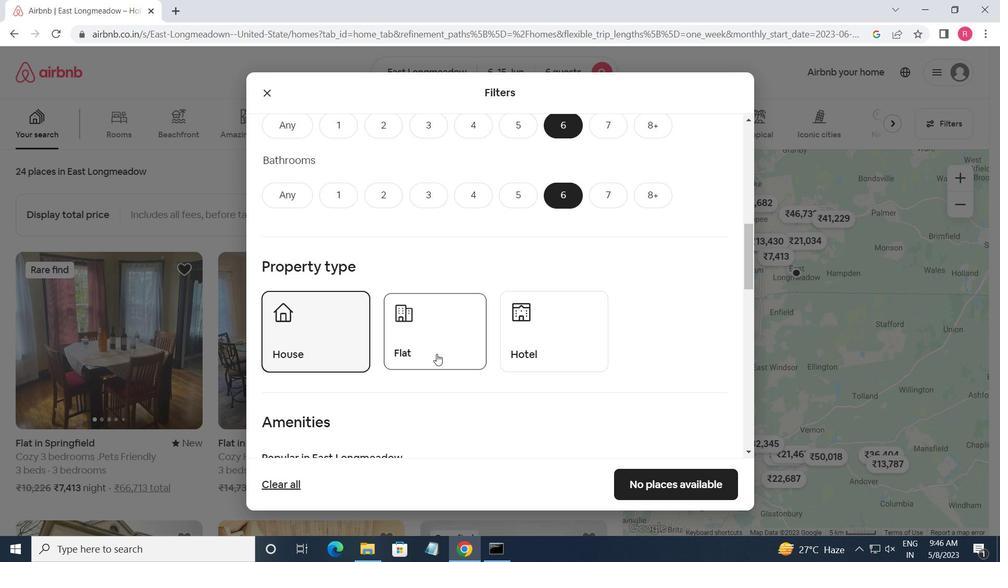 
Action: Mouse scrolled (474, 353) with delta (0, 0)
Screenshot: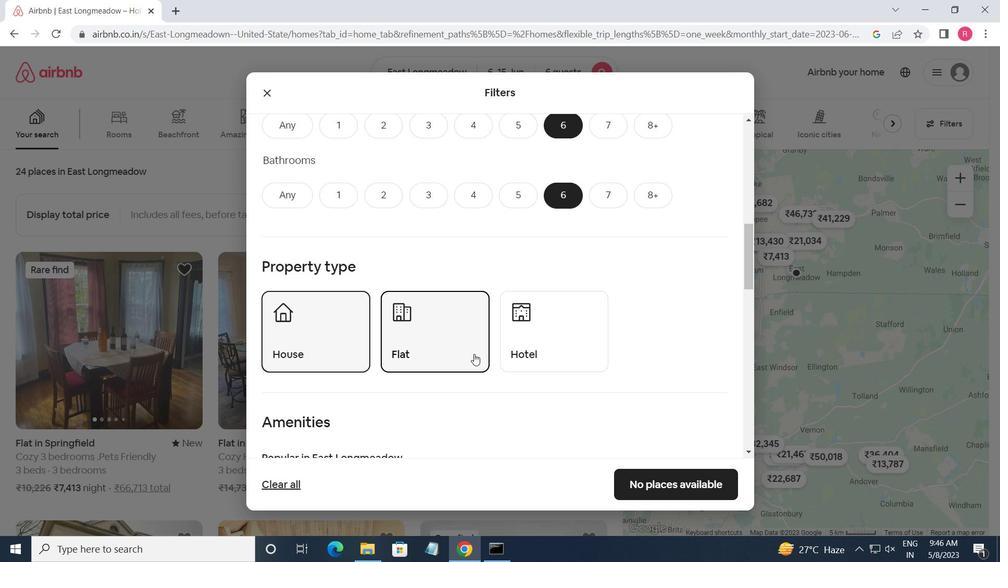 
Action: Mouse scrolled (474, 353) with delta (0, 0)
Screenshot: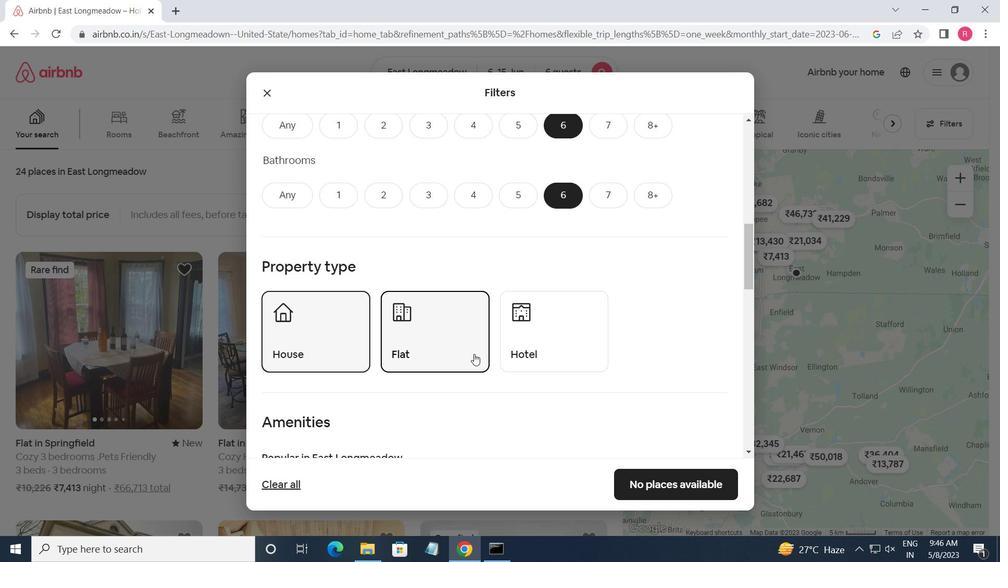 
Action: Mouse moved to (409, 364)
Screenshot: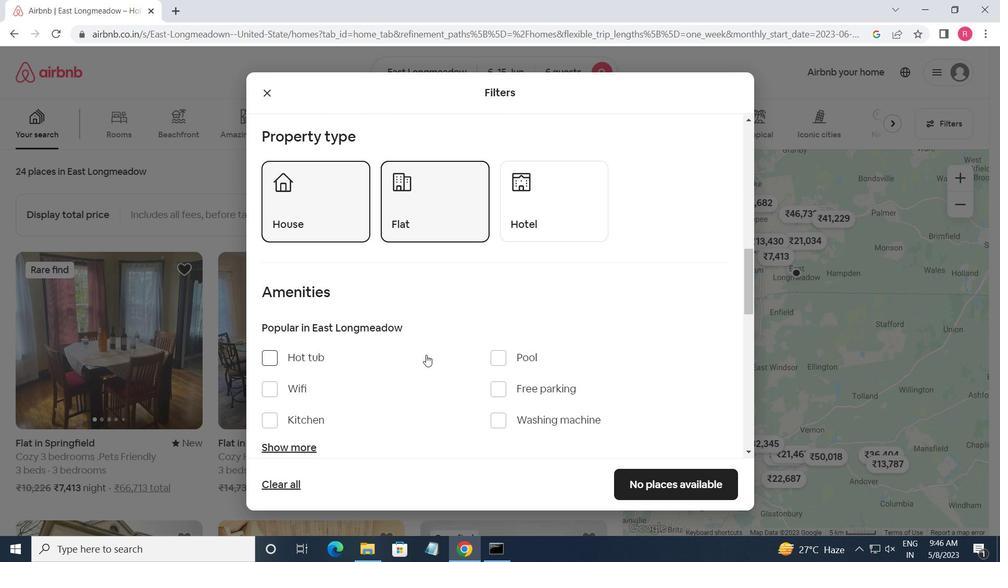 
Action: Mouse scrolled (409, 363) with delta (0, 0)
Screenshot: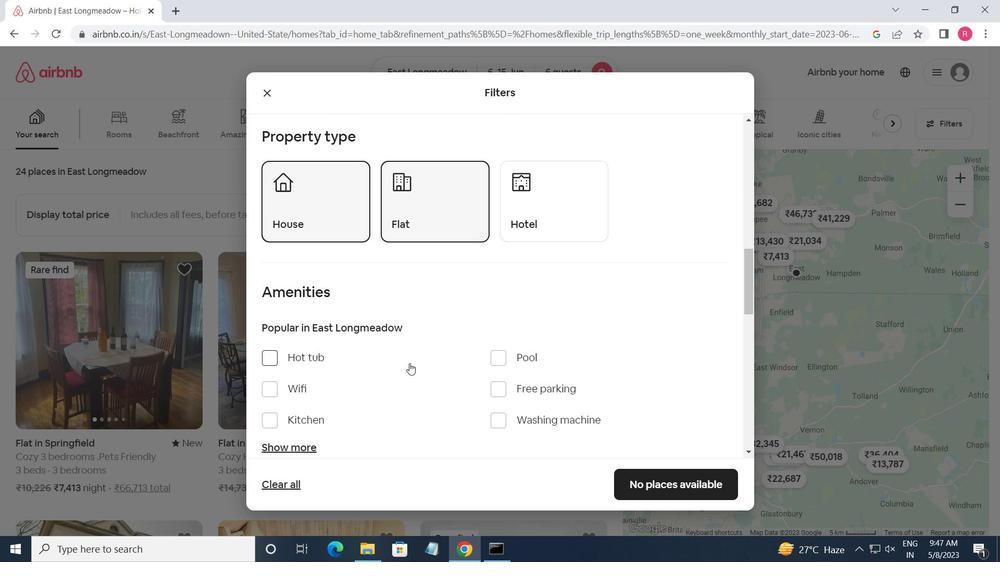 
Action: Mouse moved to (267, 325)
Screenshot: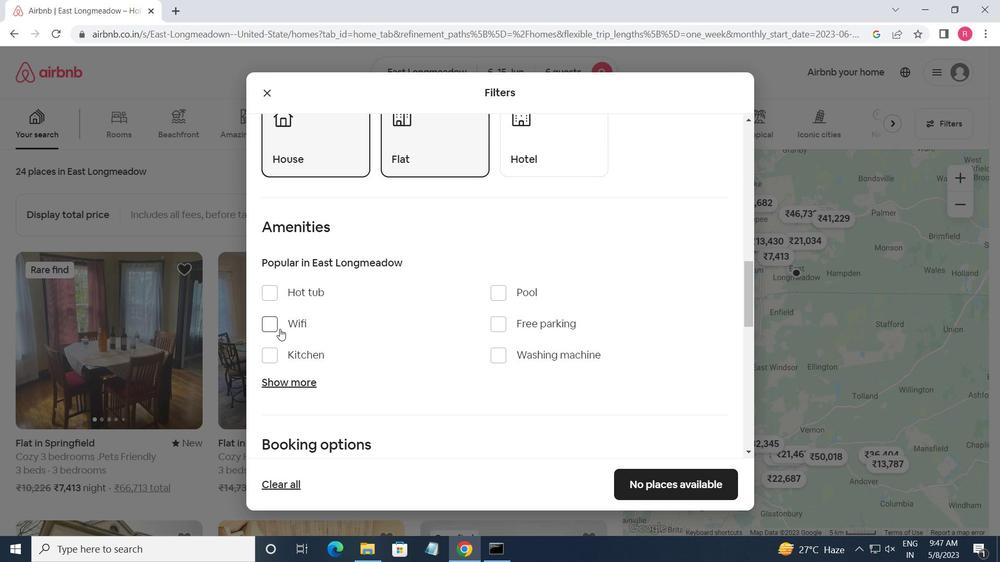 
Action: Mouse pressed left at (267, 325)
Screenshot: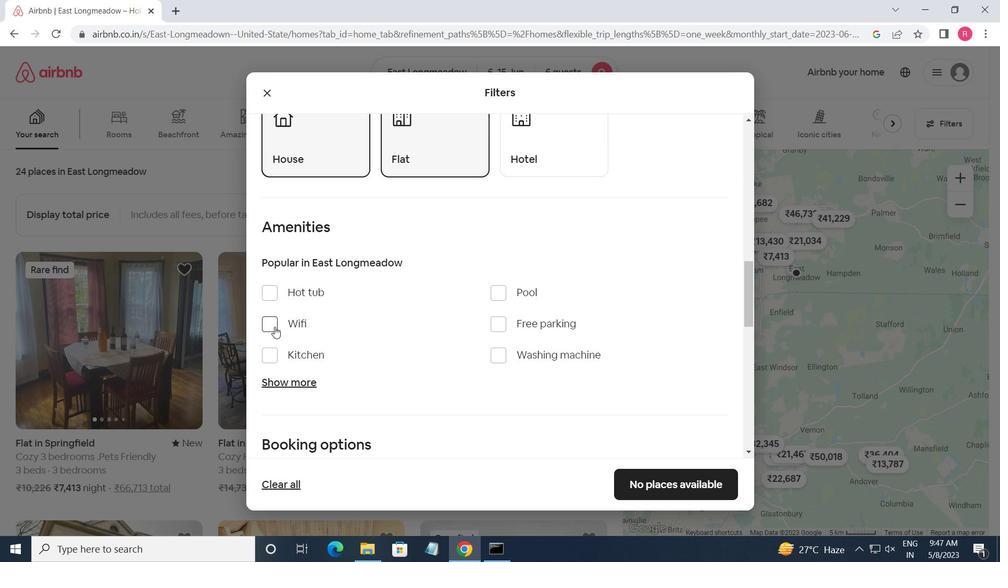 
Action: Mouse moved to (290, 380)
Screenshot: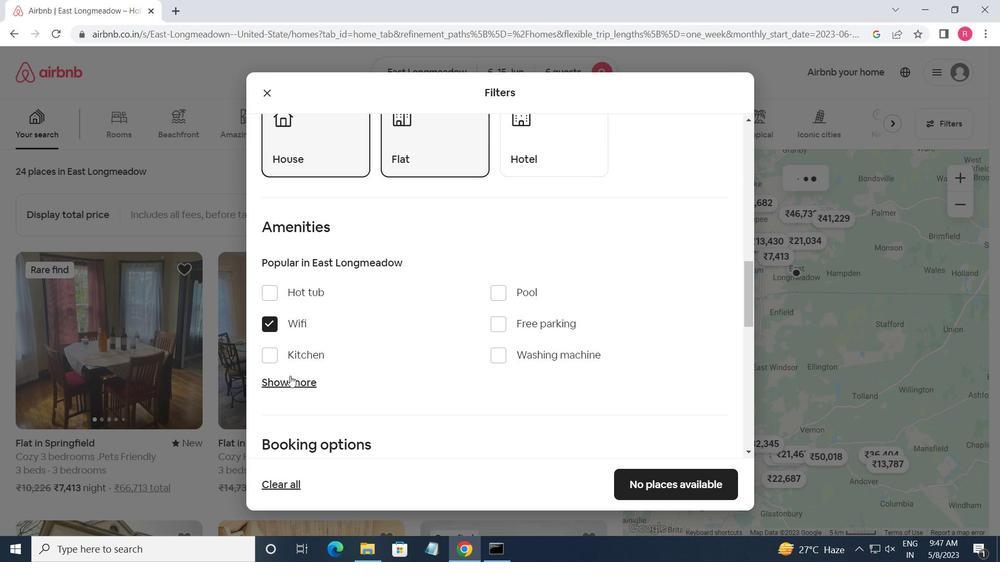 
Action: Mouse pressed left at (290, 380)
Screenshot: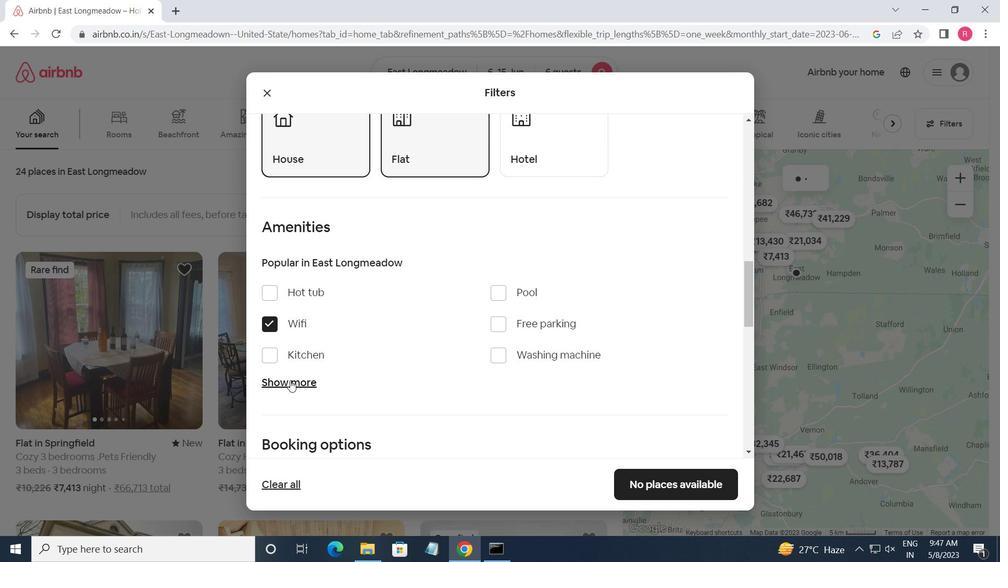 
Action: Mouse moved to (498, 330)
Screenshot: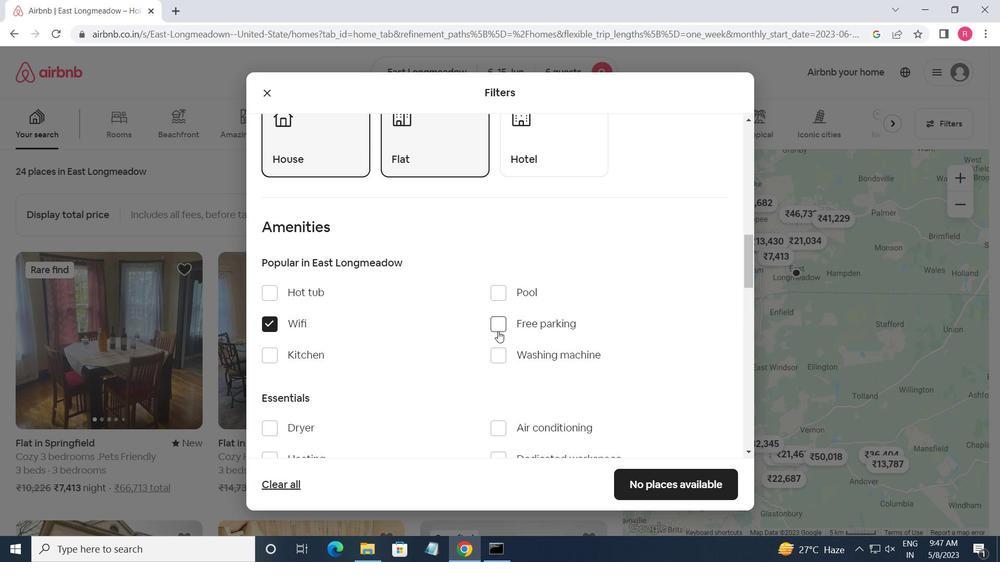 
Action: Mouse pressed left at (498, 330)
Screenshot: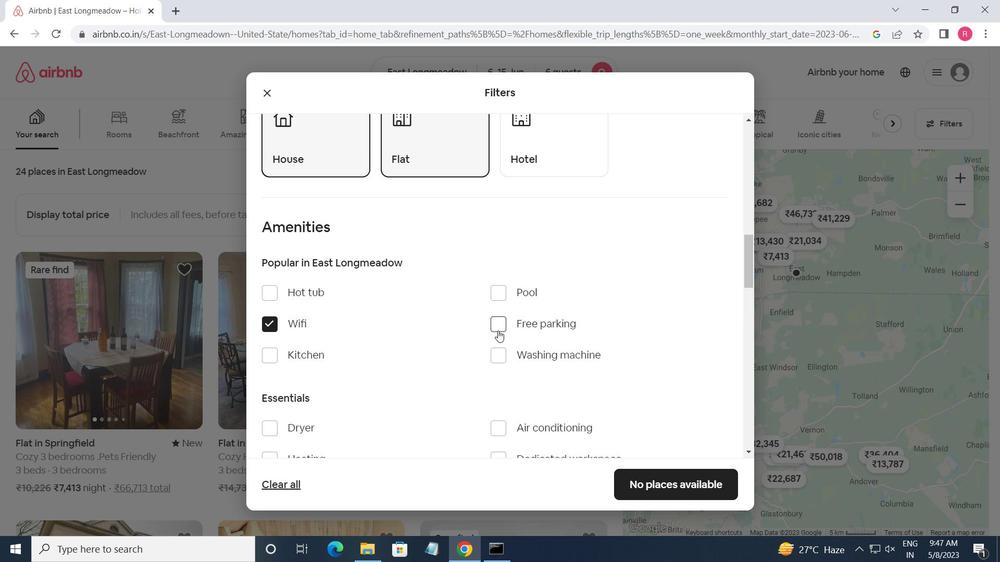 
Action: Mouse moved to (423, 370)
Screenshot: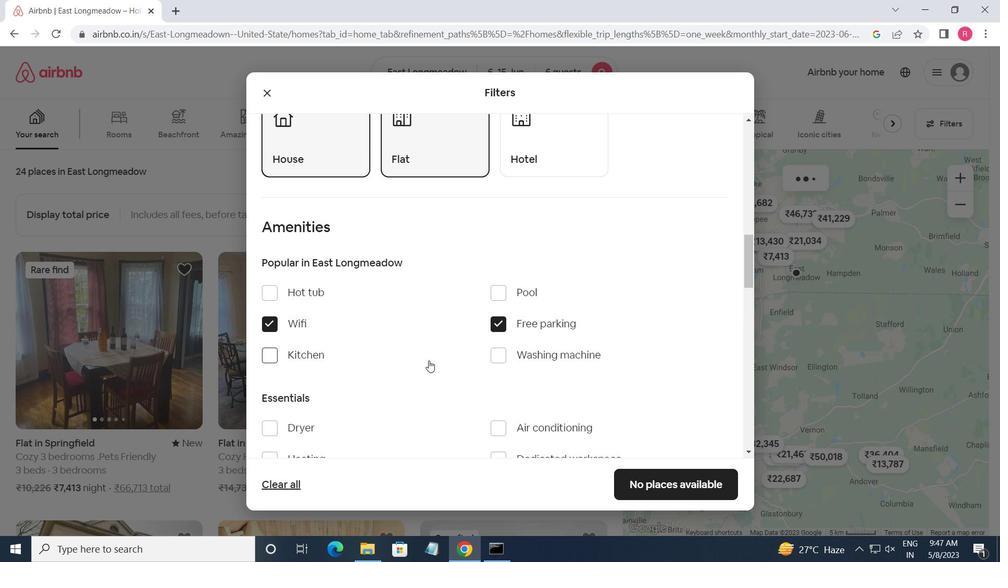 
Action: Mouse scrolled (423, 370) with delta (0, 0)
Screenshot: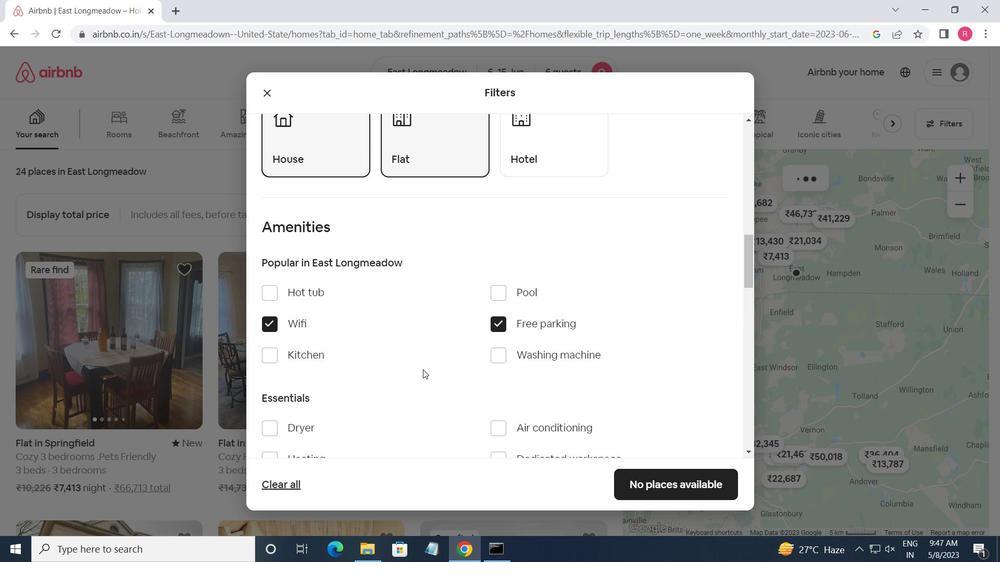 
Action: Mouse moved to (422, 371)
Screenshot: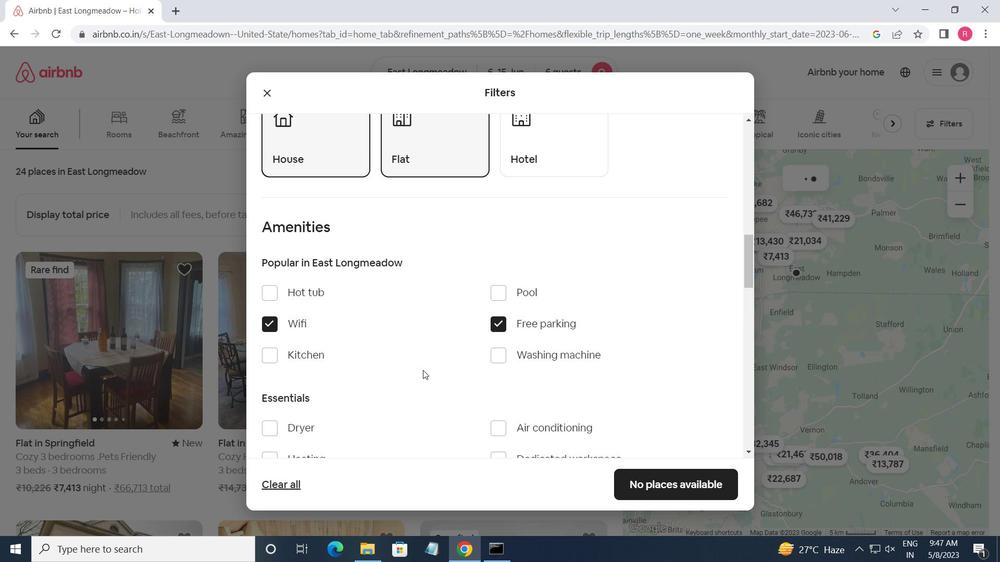 
Action: Mouse scrolled (422, 370) with delta (0, 0)
Screenshot: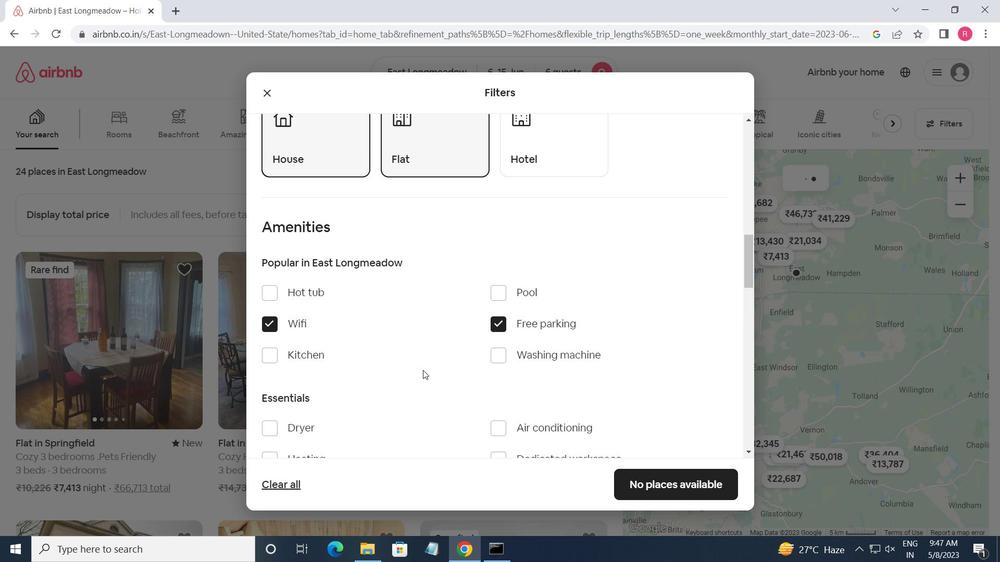 
Action: Mouse moved to (265, 363)
Screenshot: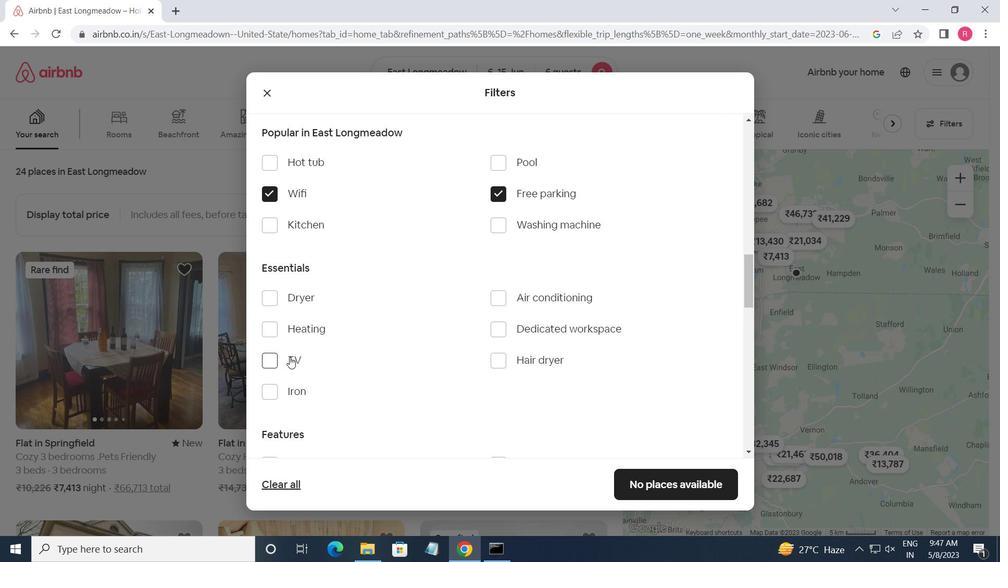 
Action: Mouse pressed left at (265, 363)
Screenshot: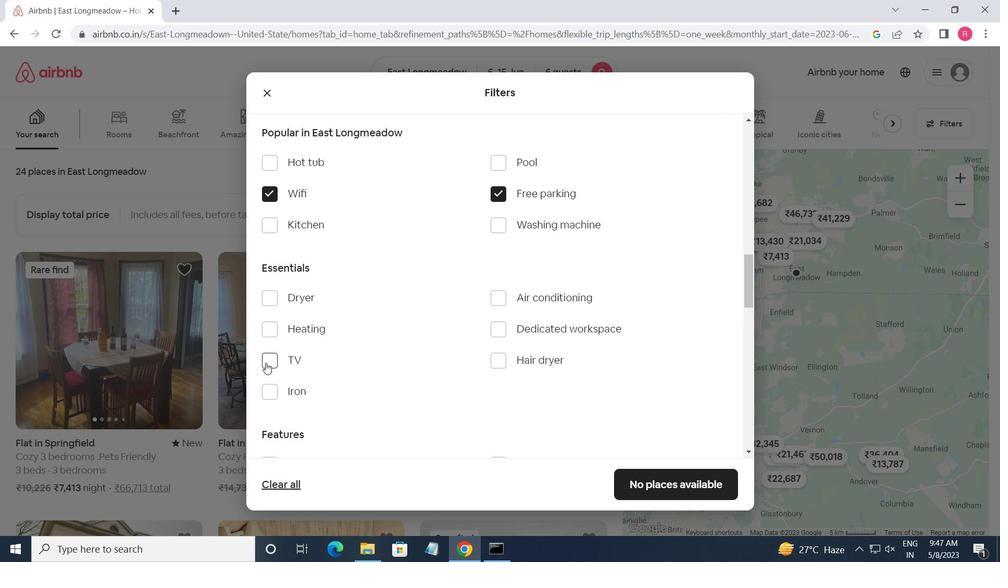 
Action: Mouse moved to (346, 376)
Screenshot: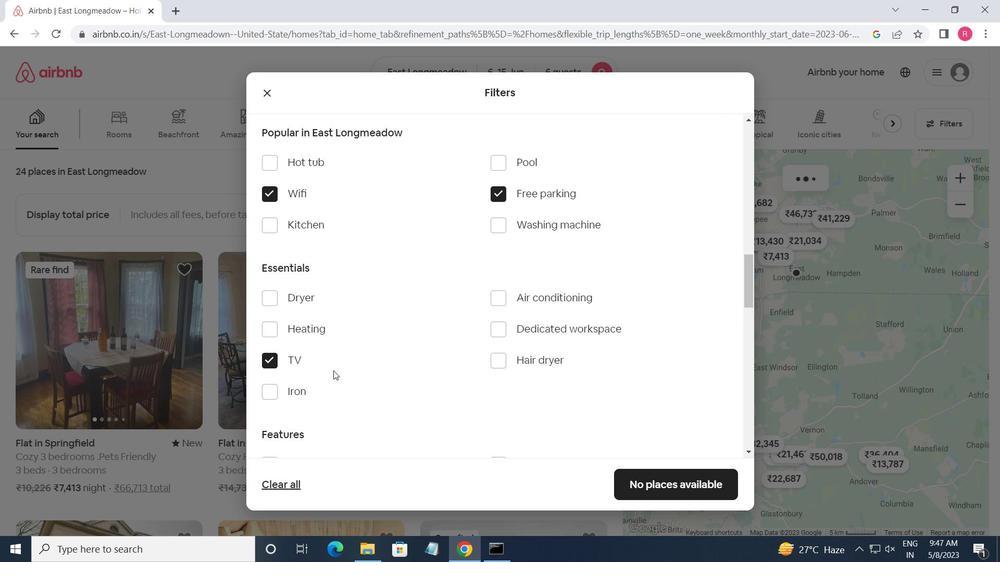 
Action: Mouse scrolled (346, 375) with delta (0, 0)
Screenshot: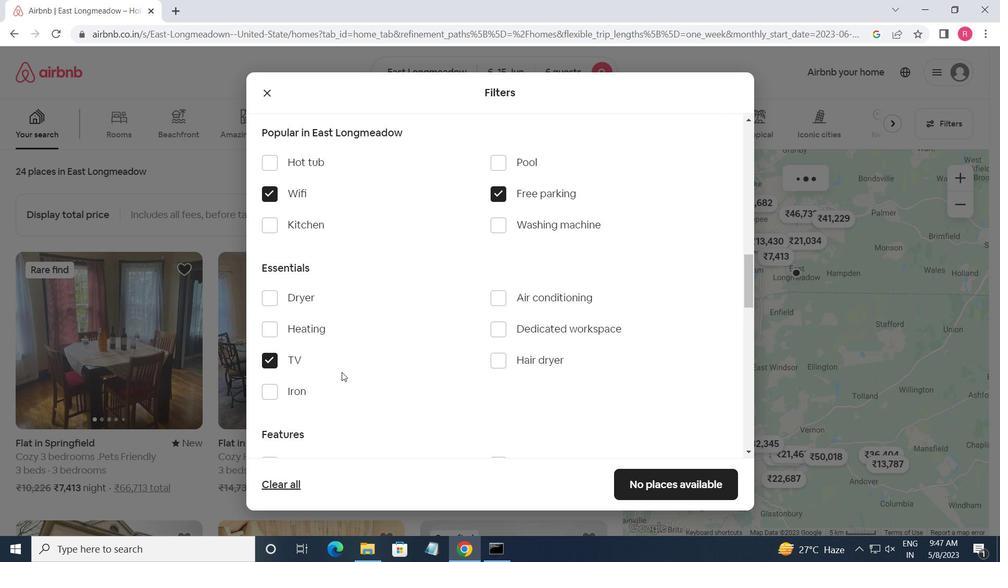 
Action: Mouse scrolled (346, 375) with delta (0, 0)
Screenshot: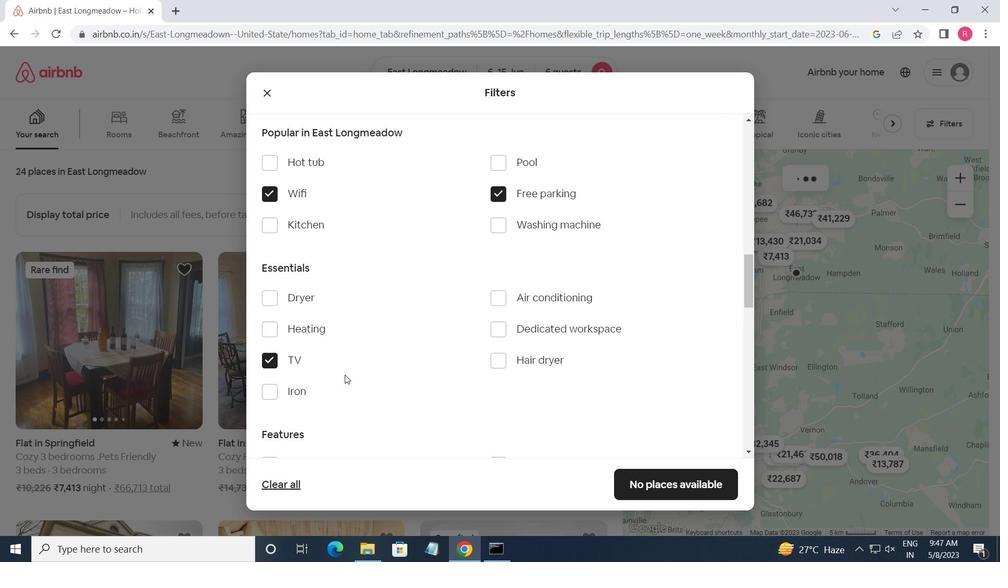 
Action: Mouse scrolled (346, 375) with delta (0, 0)
Screenshot: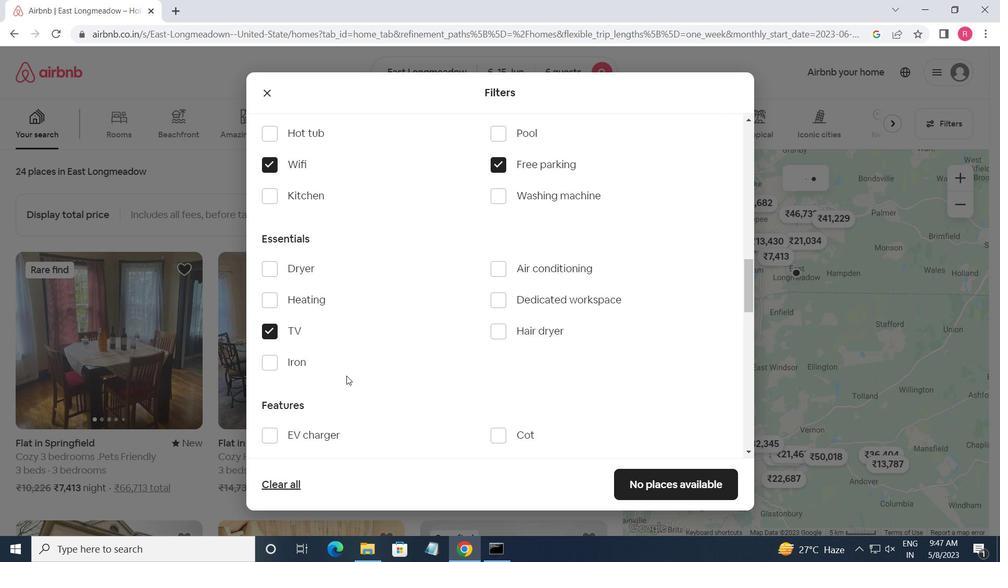 
Action: Mouse scrolled (346, 375) with delta (0, 0)
Screenshot: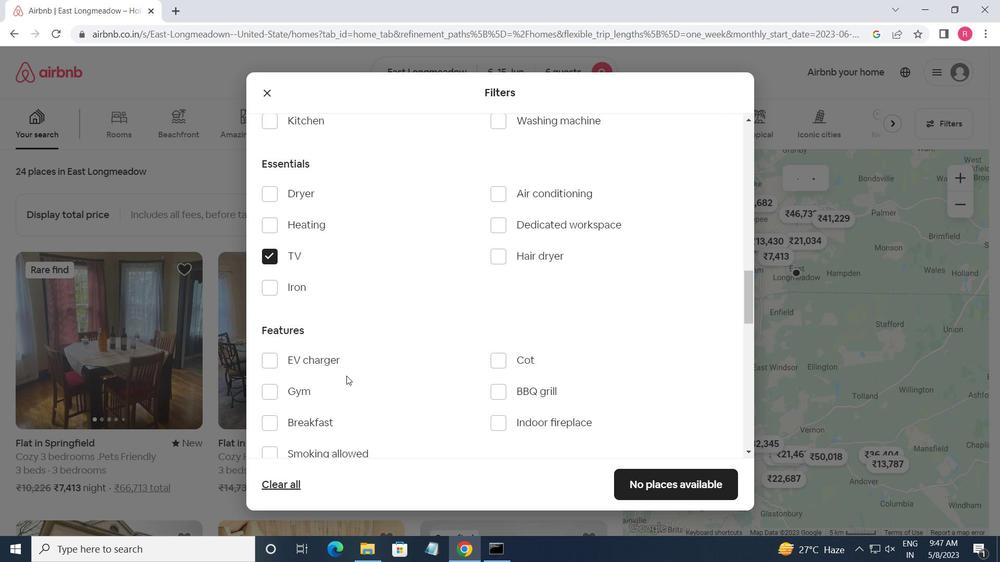 
Action: Mouse moved to (274, 265)
Screenshot: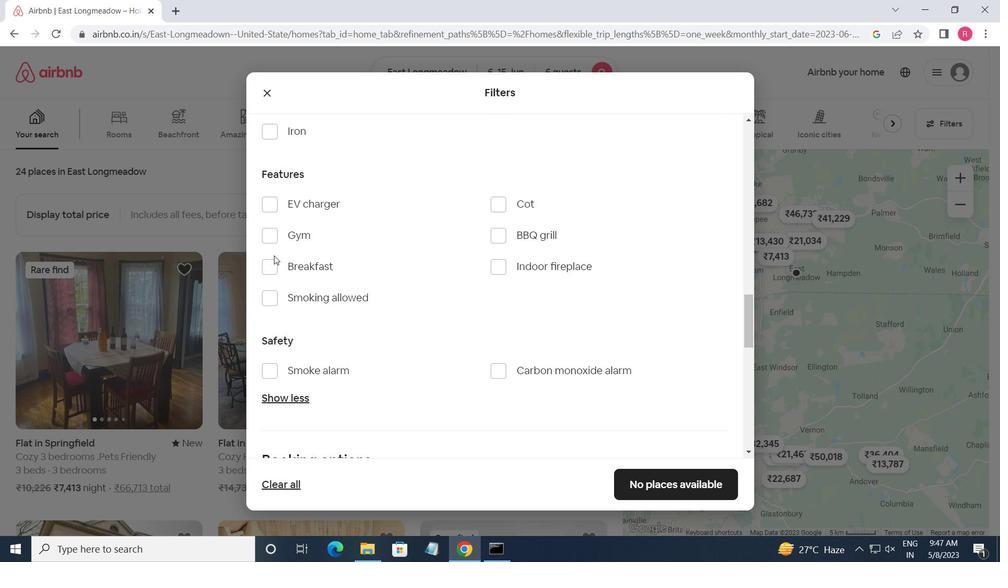 
Action: Mouse pressed left at (274, 265)
Screenshot: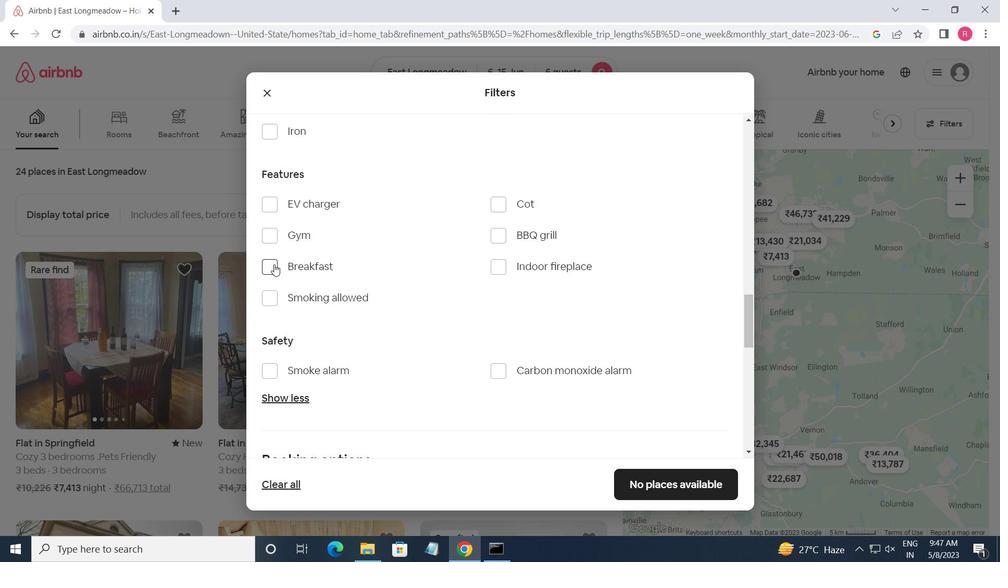 
Action: Mouse moved to (273, 233)
Screenshot: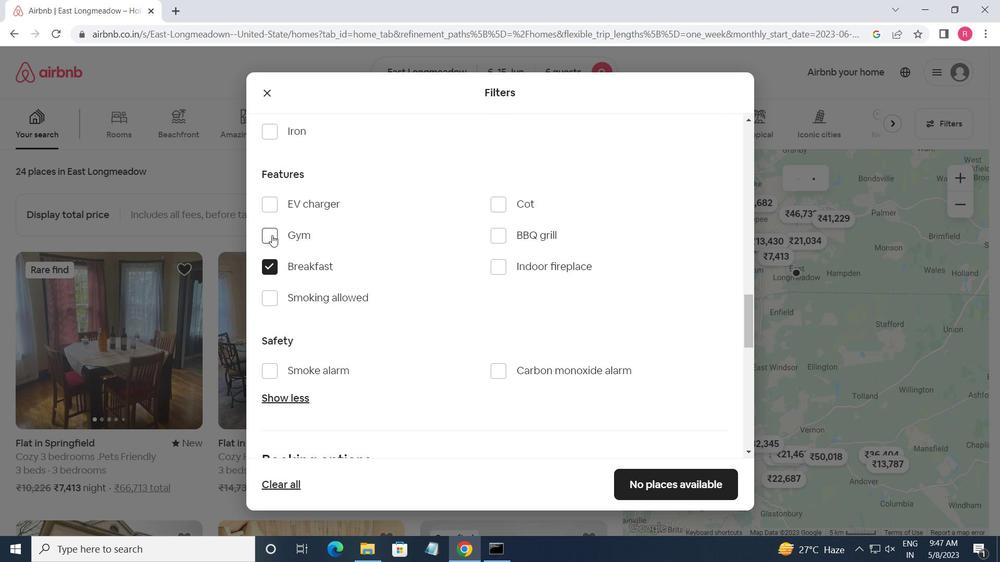 
Action: Mouse pressed left at (273, 233)
Screenshot: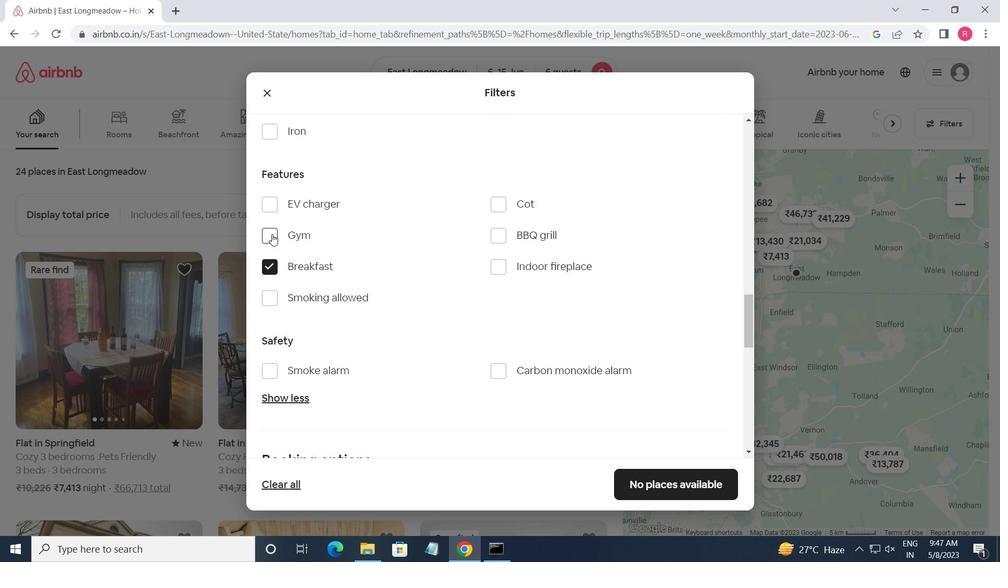 
Action: Mouse scrolled (273, 233) with delta (0, 0)
Screenshot: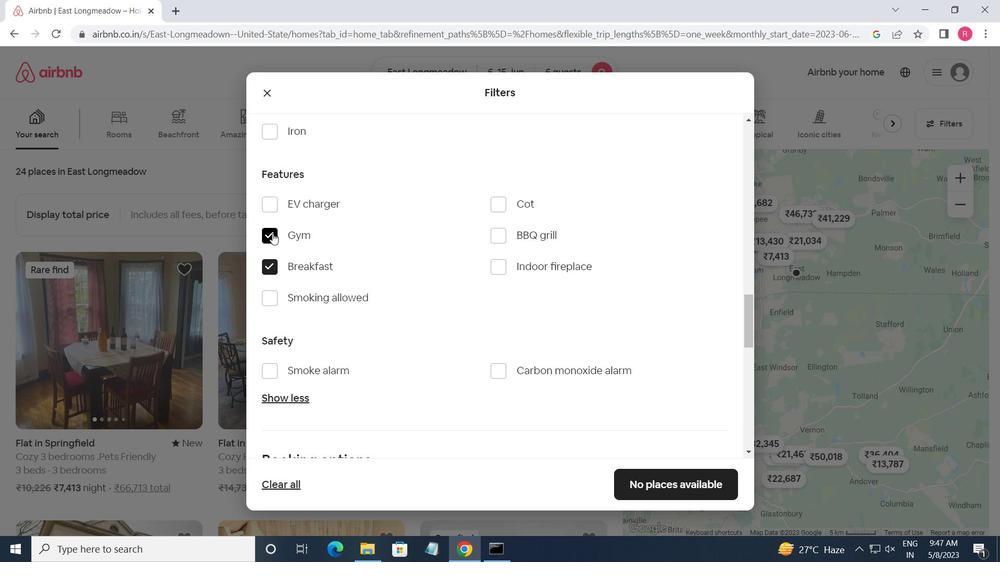 
Action: Mouse scrolled (273, 233) with delta (0, 0)
Screenshot: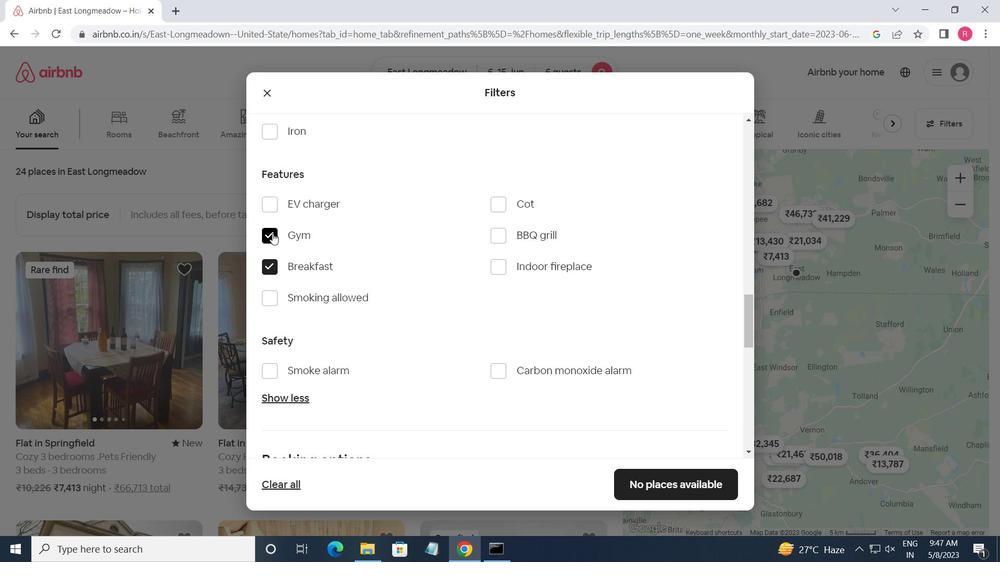 
Action: Mouse scrolled (273, 233) with delta (0, 0)
Screenshot: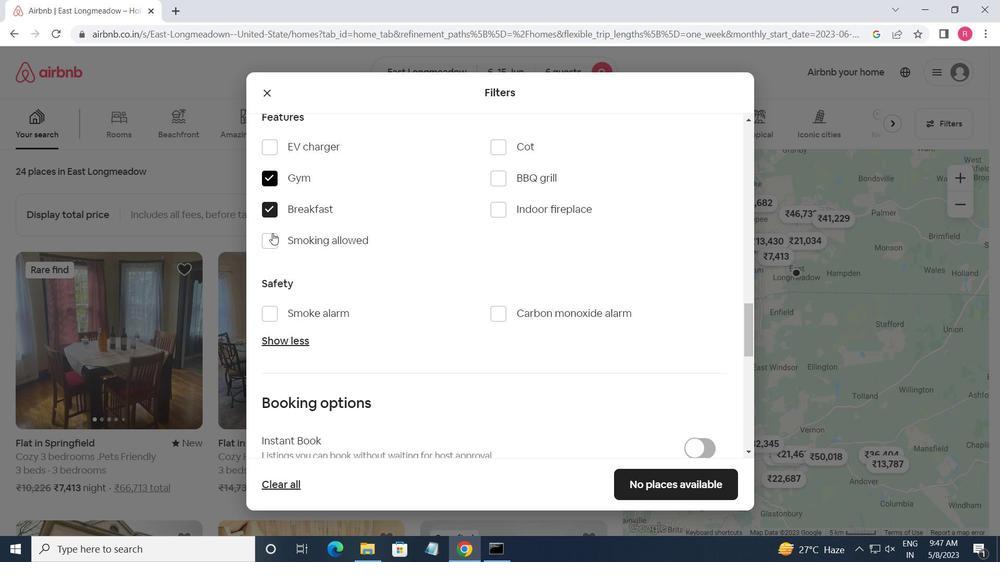 
Action: Mouse moved to (694, 355)
Screenshot: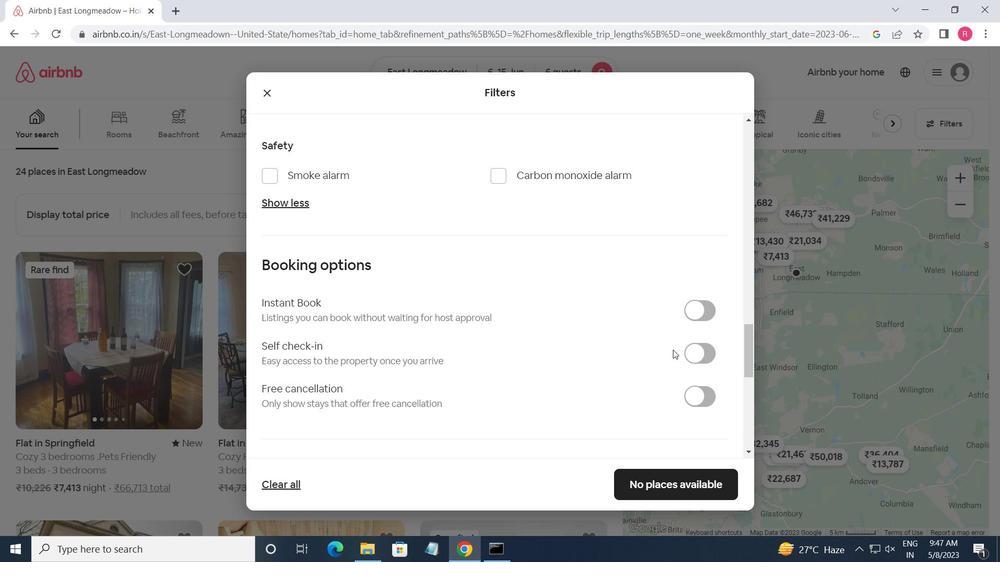 
Action: Mouse pressed left at (694, 355)
Screenshot: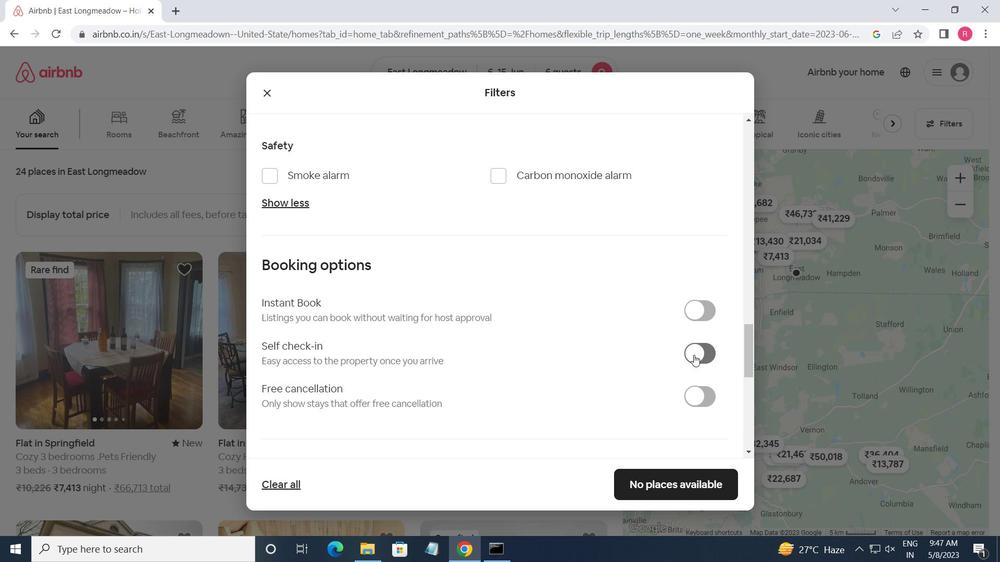 
Action: Mouse moved to (618, 342)
Screenshot: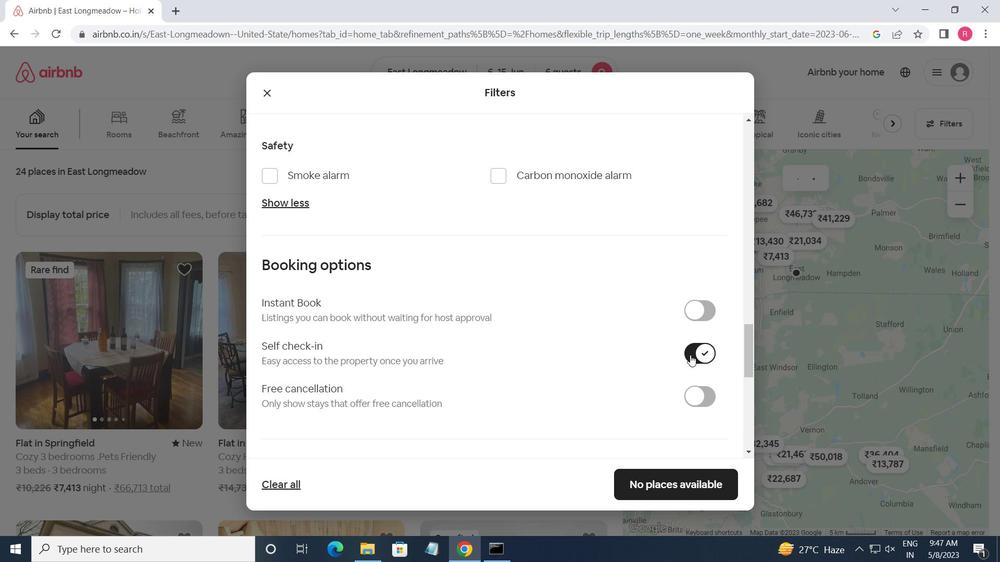 
Action: Mouse scrolled (618, 342) with delta (0, 0)
Screenshot: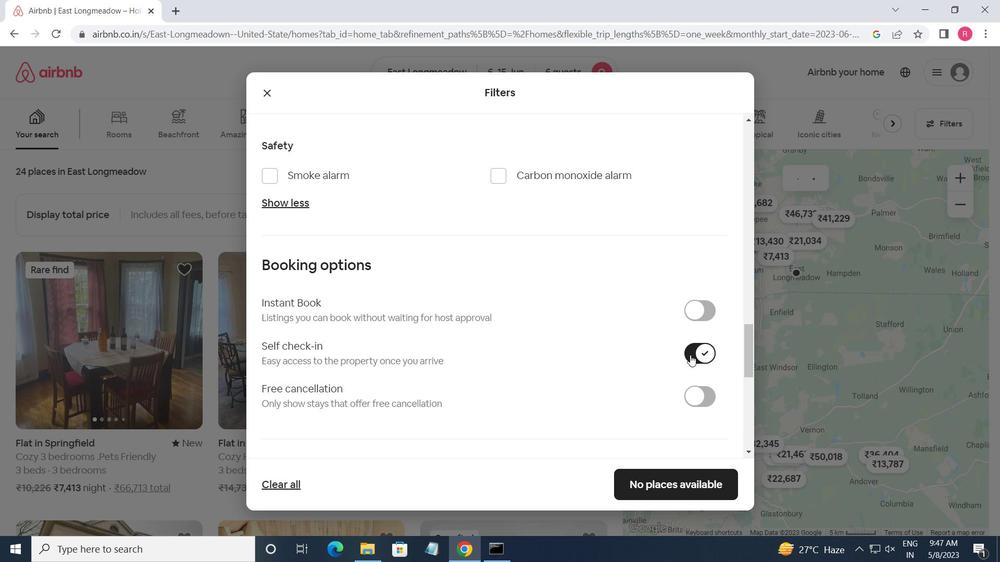 
Action: Mouse moved to (590, 341)
Screenshot: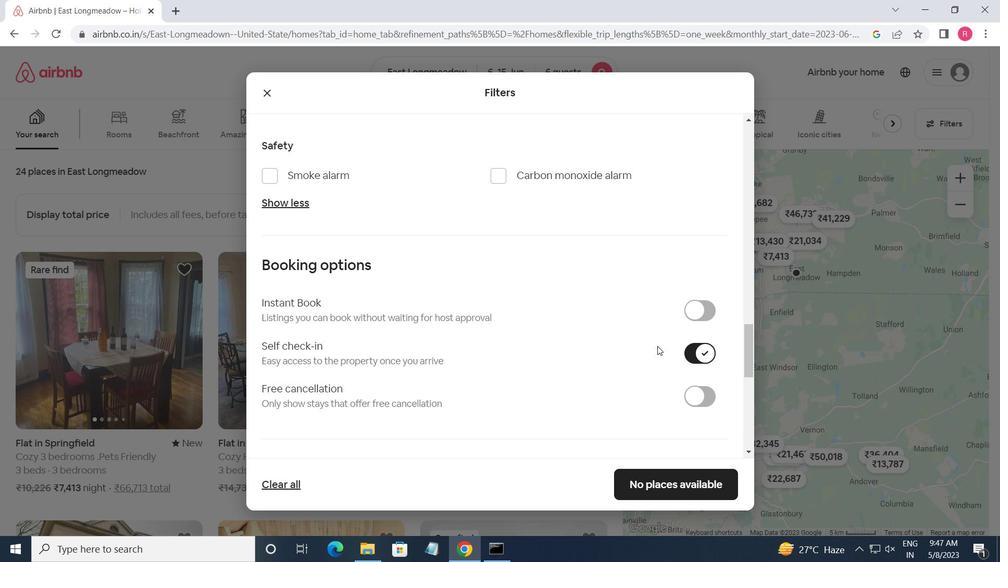 
Action: Mouse scrolled (590, 341) with delta (0, 0)
Screenshot: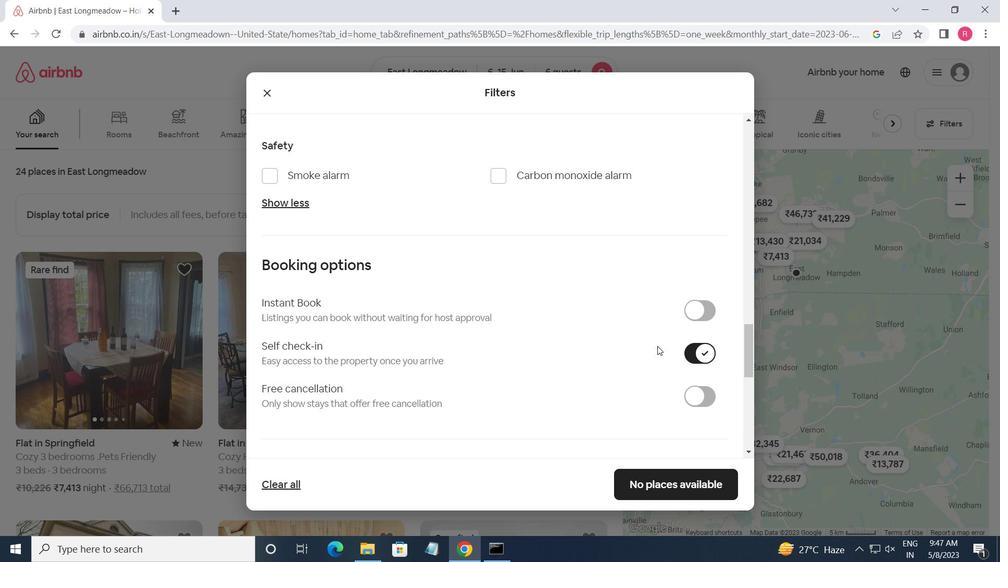 
Action: Mouse moved to (588, 341)
Screenshot: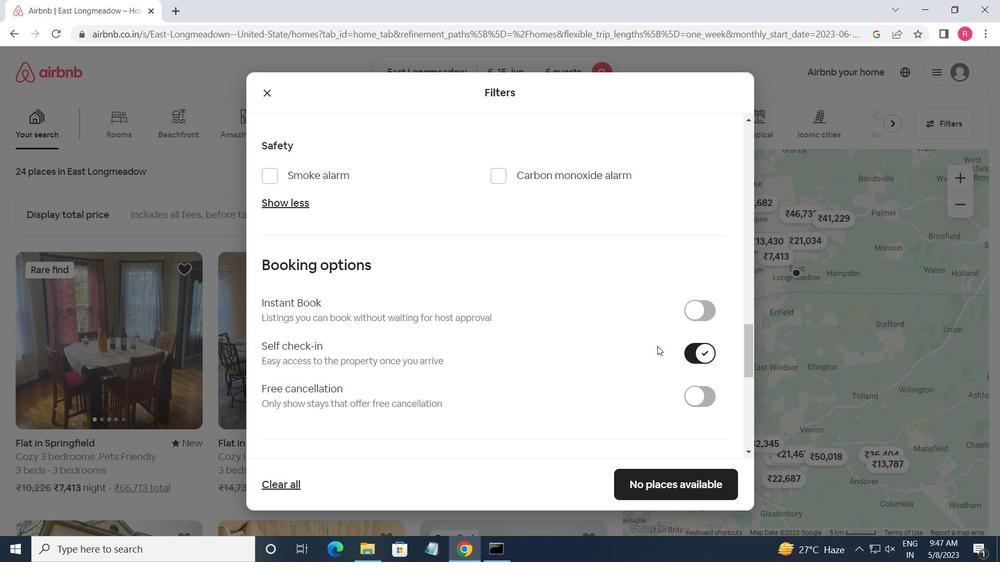 
Action: Mouse scrolled (588, 340) with delta (0, 0)
Screenshot: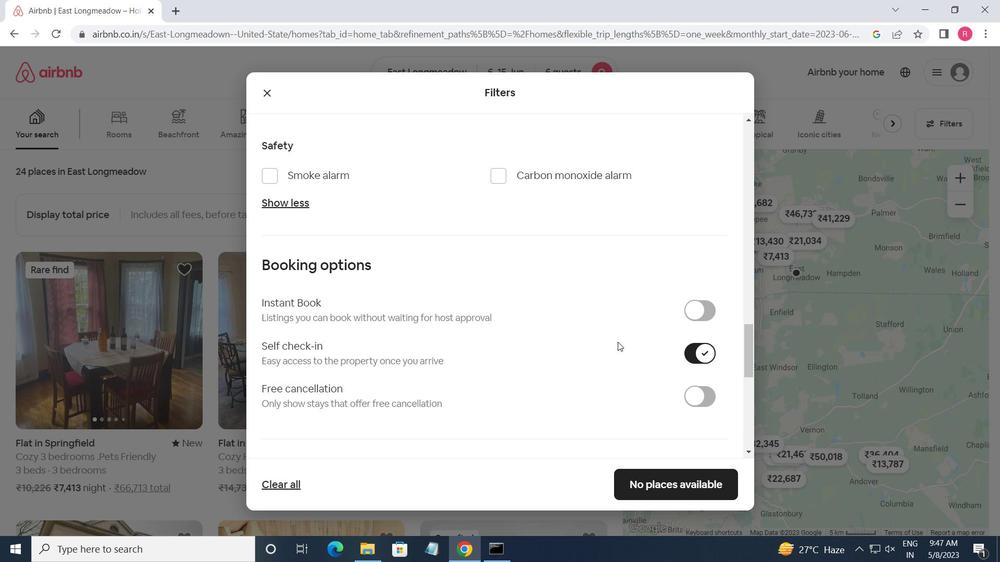 
Action: Mouse moved to (577, 340)
Screenshot: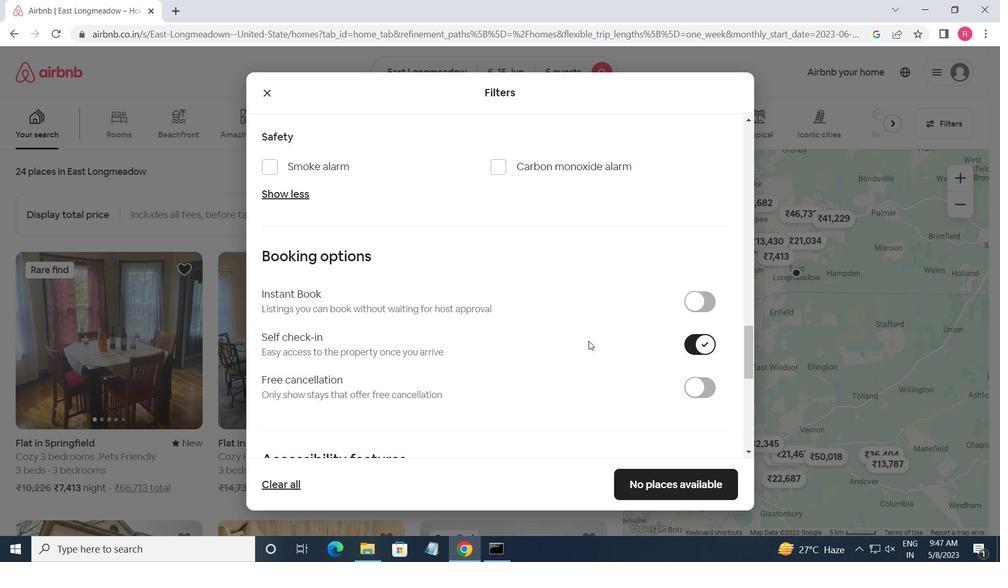 
Action: Mouse scrolled (577, 339) with delta (0, 0)
Screenshot: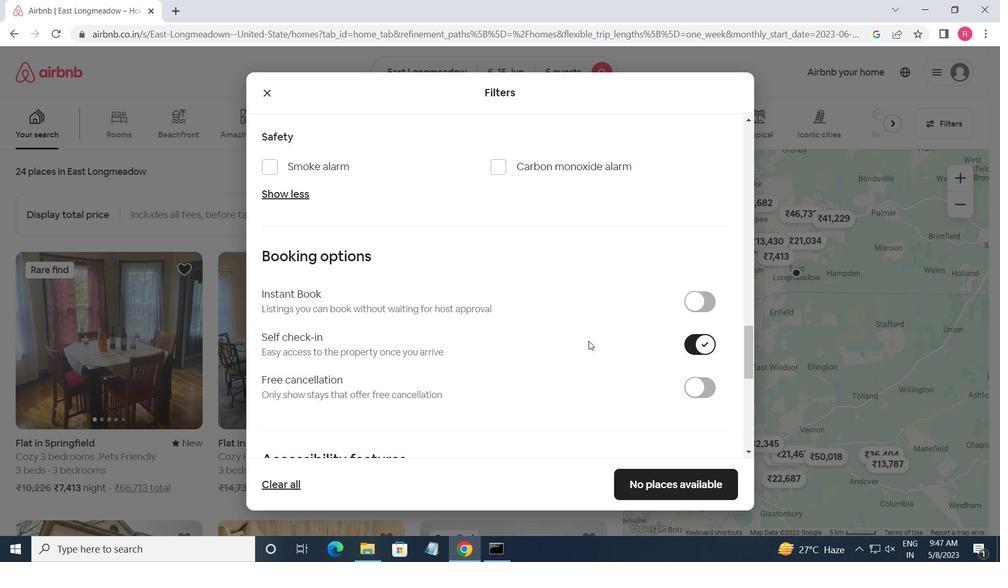 
Action: Mouse moved to (539, 335)
Screenshot: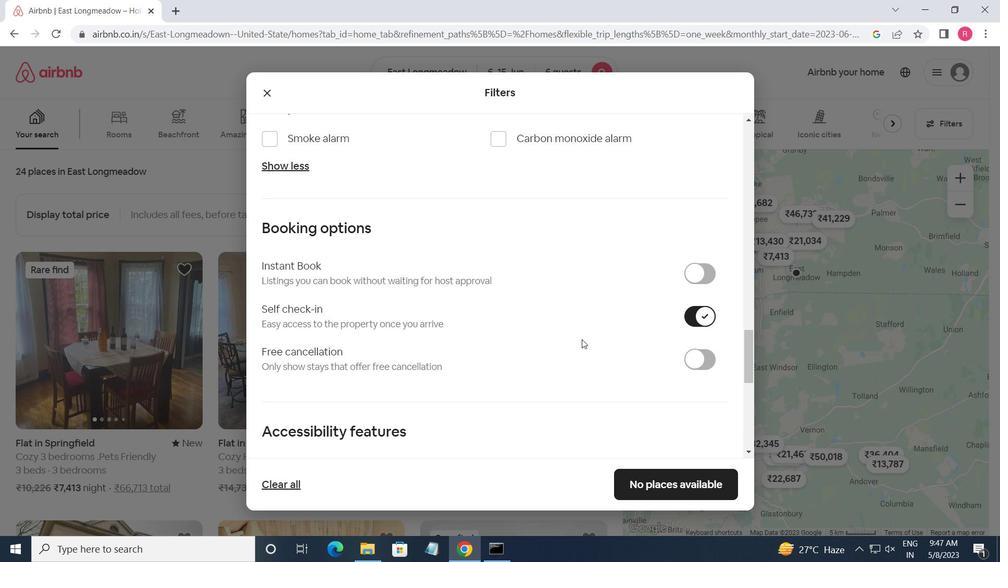 
Action: Mouse scrolled (539, 334) with delta (0, 0)
Screenshot: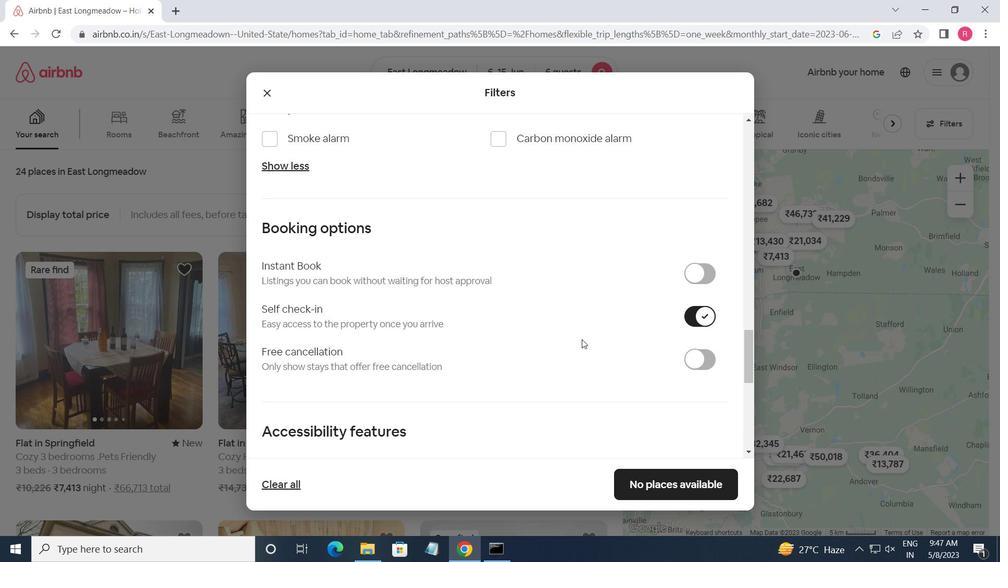 
Action: Mouse moved to (317, 405)
Screenshot: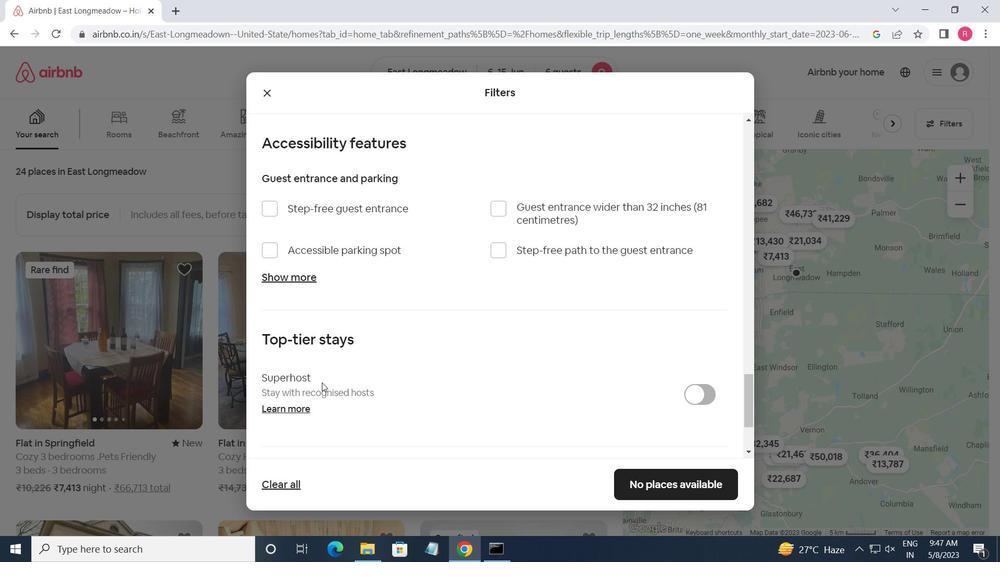 
Action: Mouse scrolled (317, 405) with delta (0, 0)
Screenshot: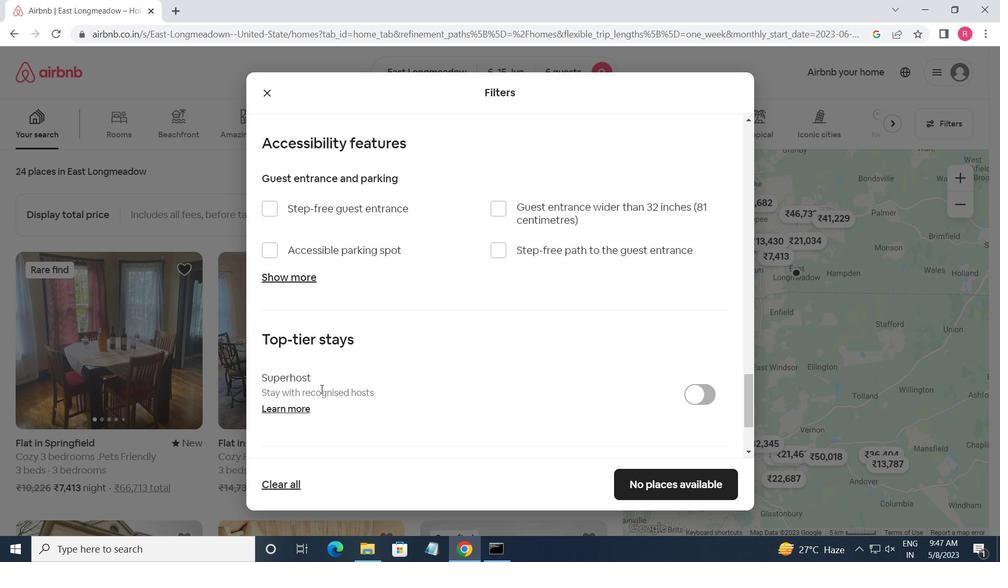 
Action: Mouse moved to (317, 405)
Screenshot: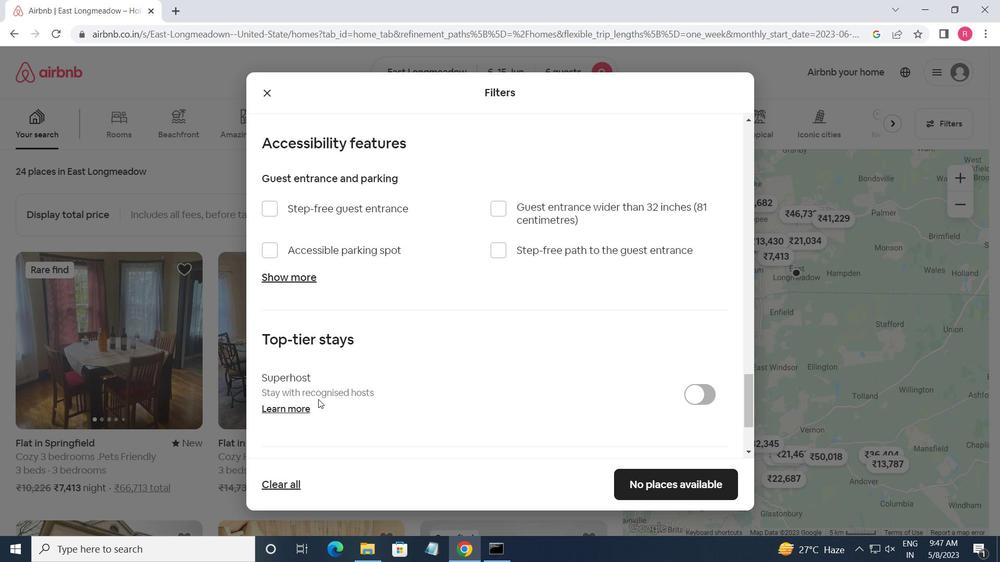 
Action: Mouse scrolled (317, 405) with delta (0, 0)
Screenshot: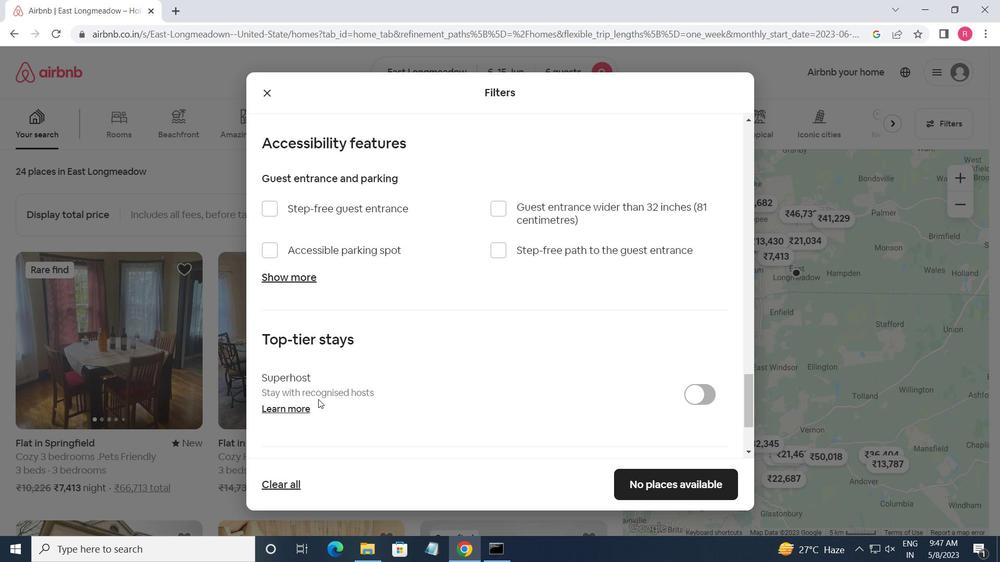 
Action: Mouse moved to (277, 397)
Screenshot: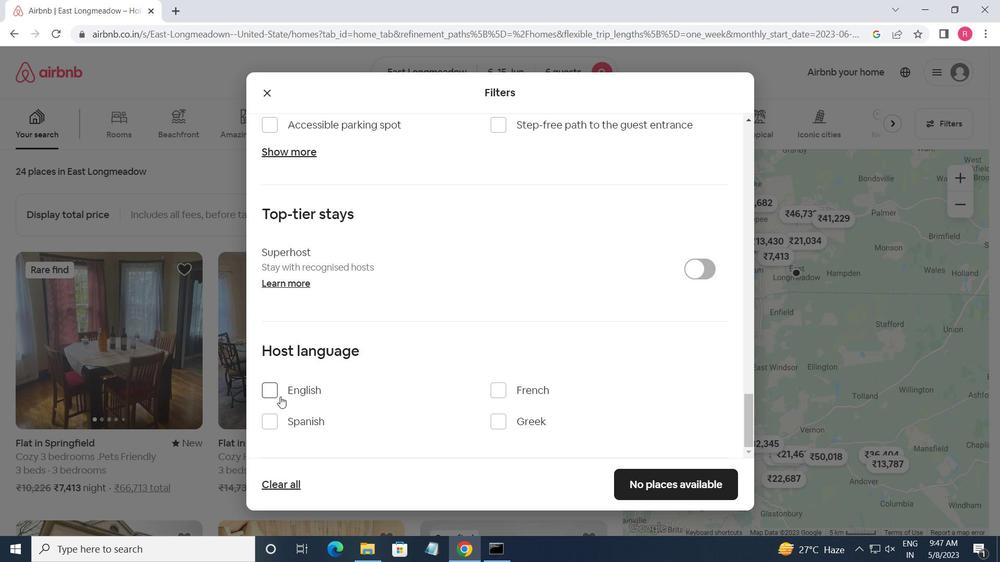 
Action: Mouse pressed left at (277, 397)
Screenshot: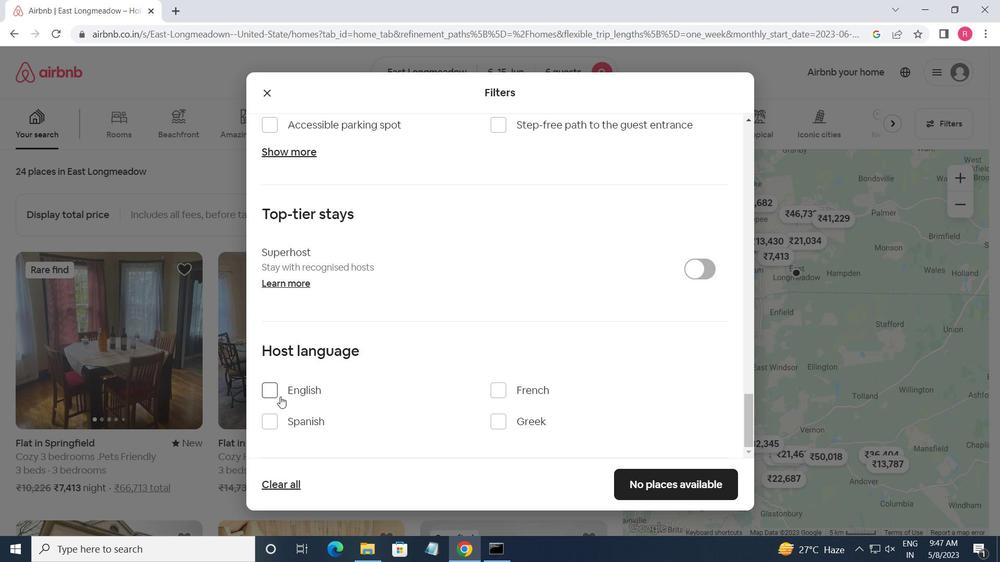 
Action: Mouse moved to (645, 486)
Screenshot: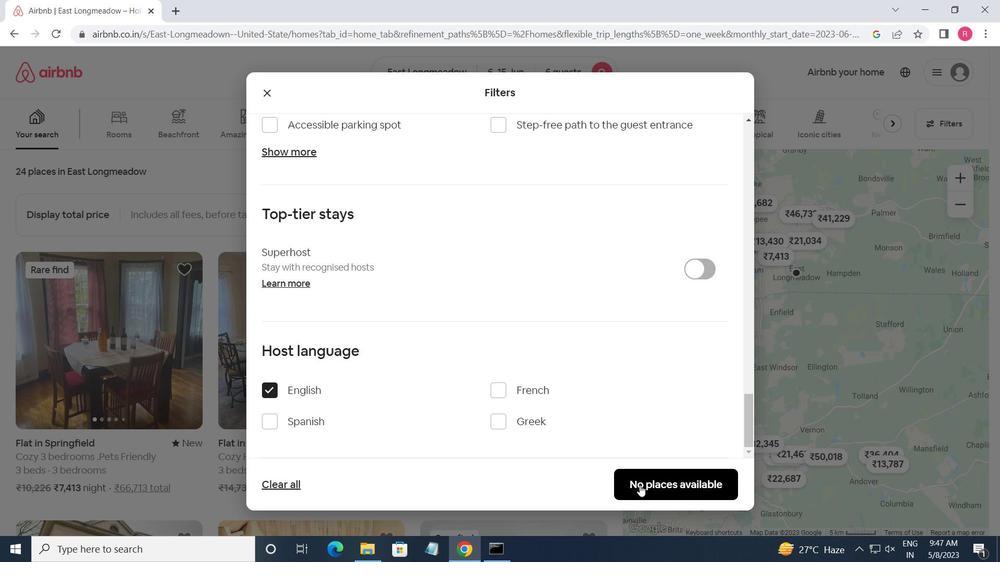 
Action: Mouse pressed left at (645, 486)
Screenshot: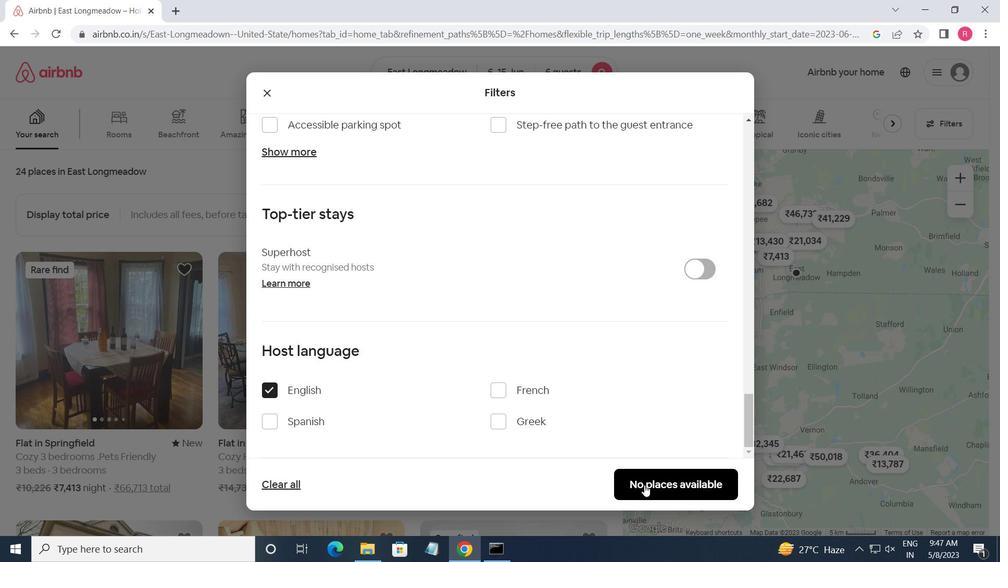 
Action: Mouse moved to (647, 478)
Screenshot: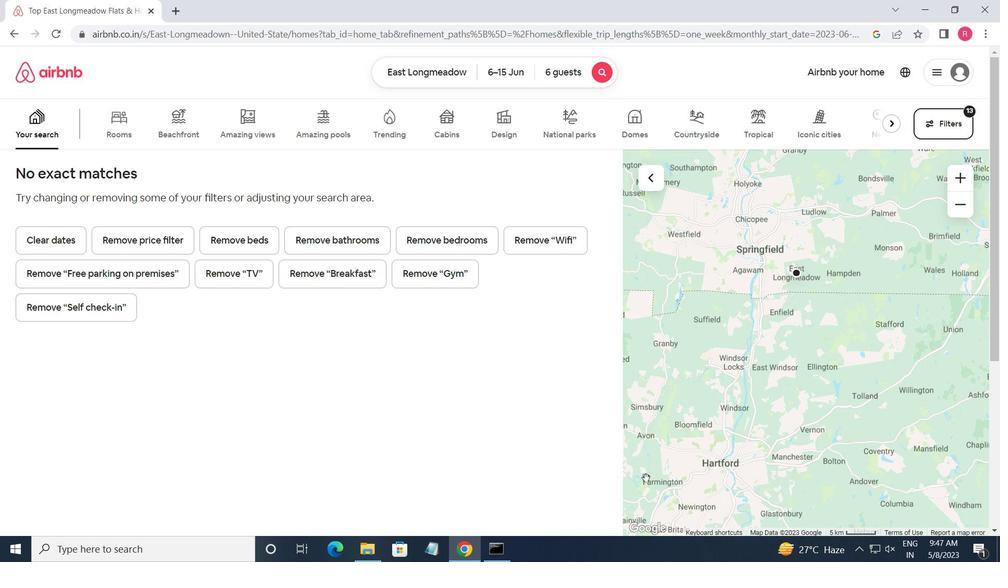 
